 Task: For heading Use Comfortaa with green colour.  font size for heading24,  'Change the font style of data to'Comfortaa and font size to 16,  Change the alignment of both headline & data to Align center.  In the sheet  Budget Analysis Toolbook
Action: Mouse moved to (43, 124)
Screenshot: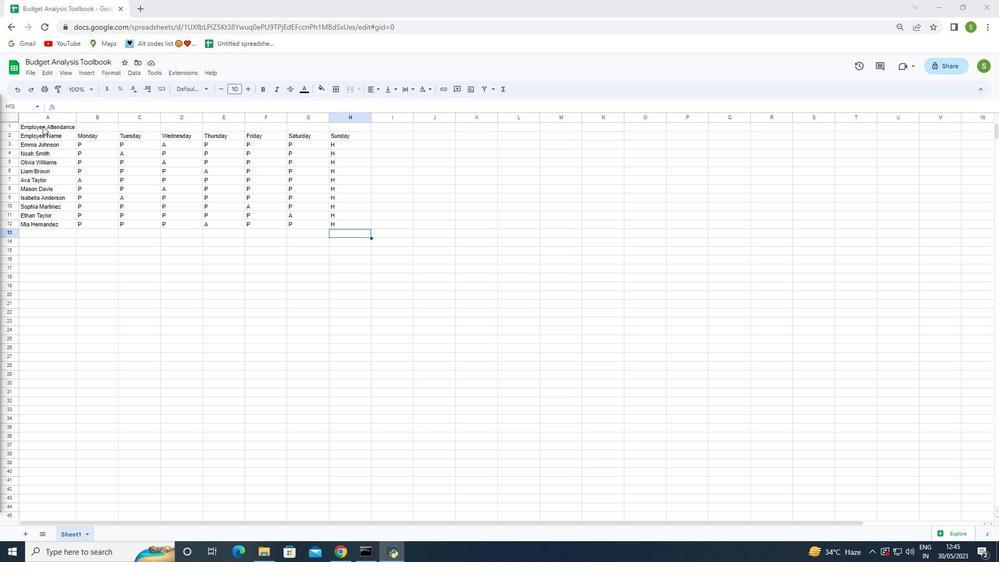 
Action: Mouse pressed left at (43, 124)
Screenshot: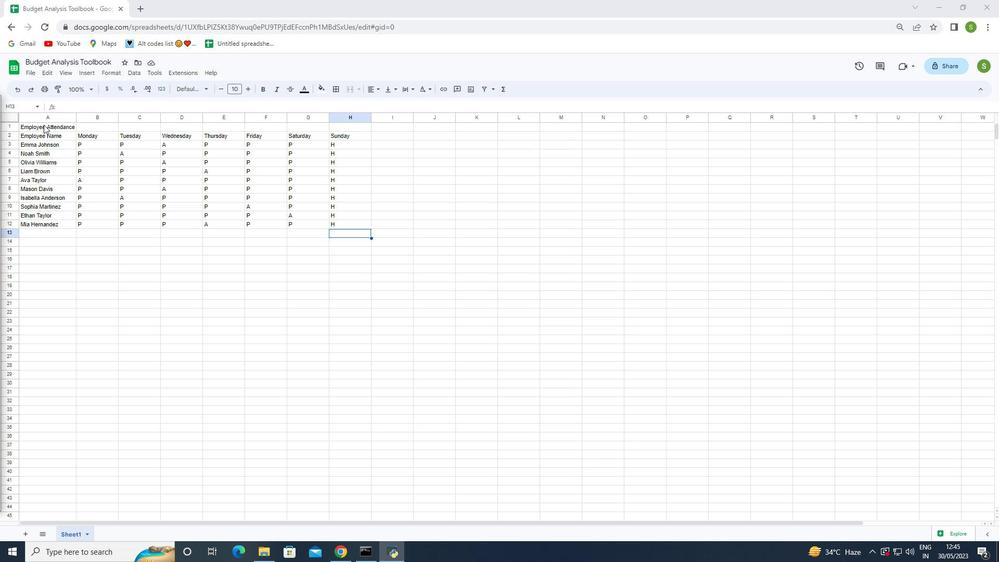 
Action: Mouse moved to (190, 88)
Screenshot: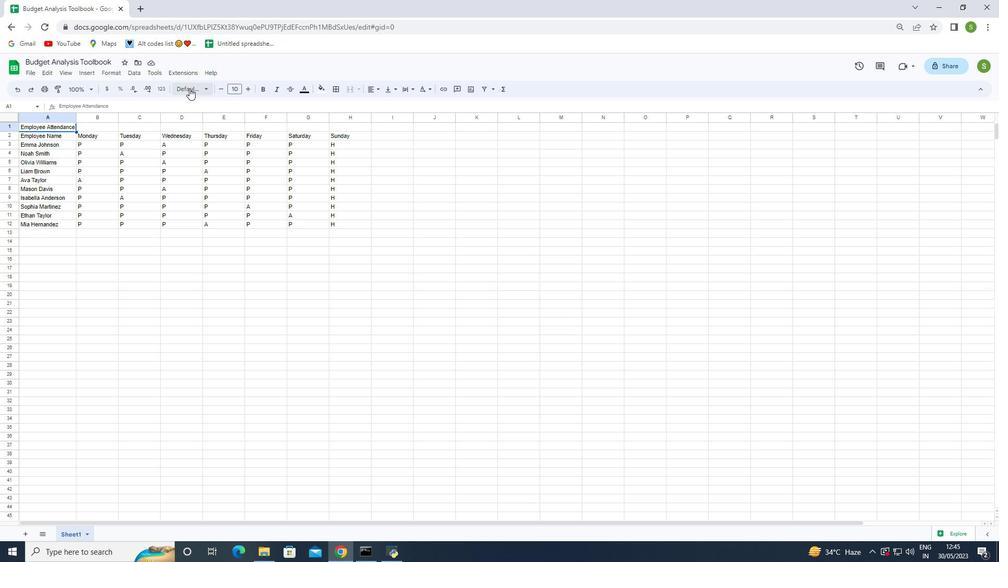 
Action: Mouse pressed left at (190, 88)
Screenshot: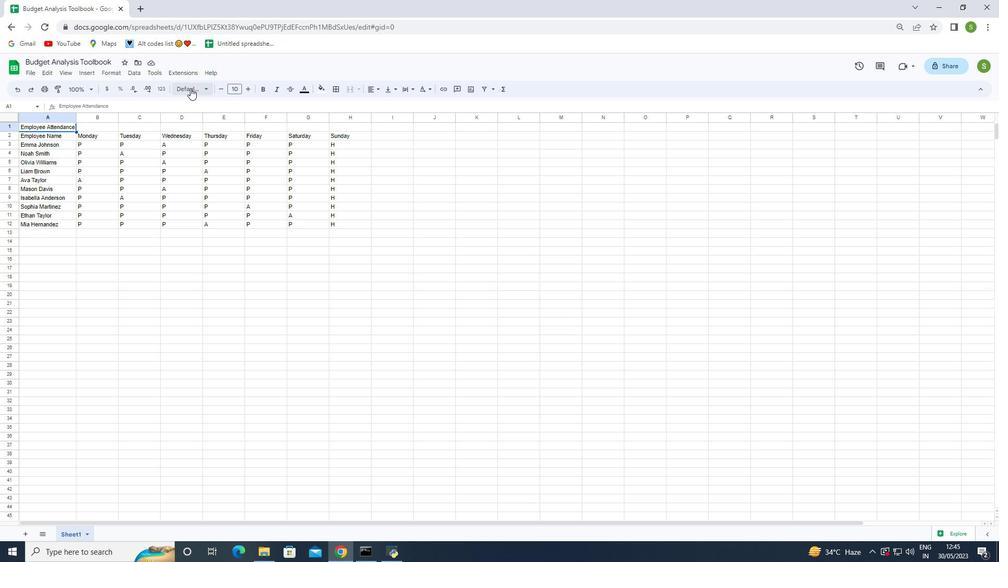 
Action: Mouse moved to (211, 286)
Screenshot: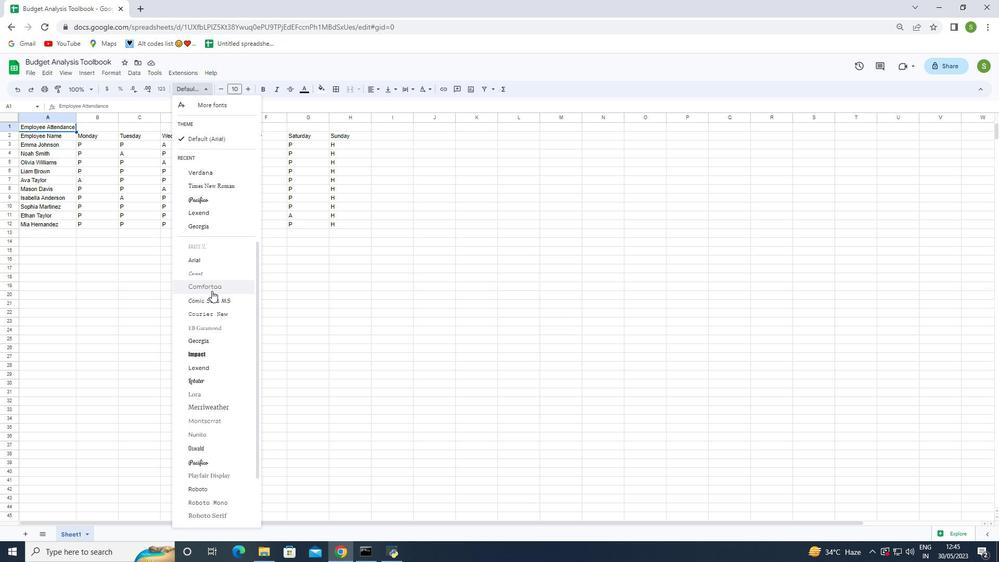 
Action: Mouse pressed left at (211, 286)
Screenshot: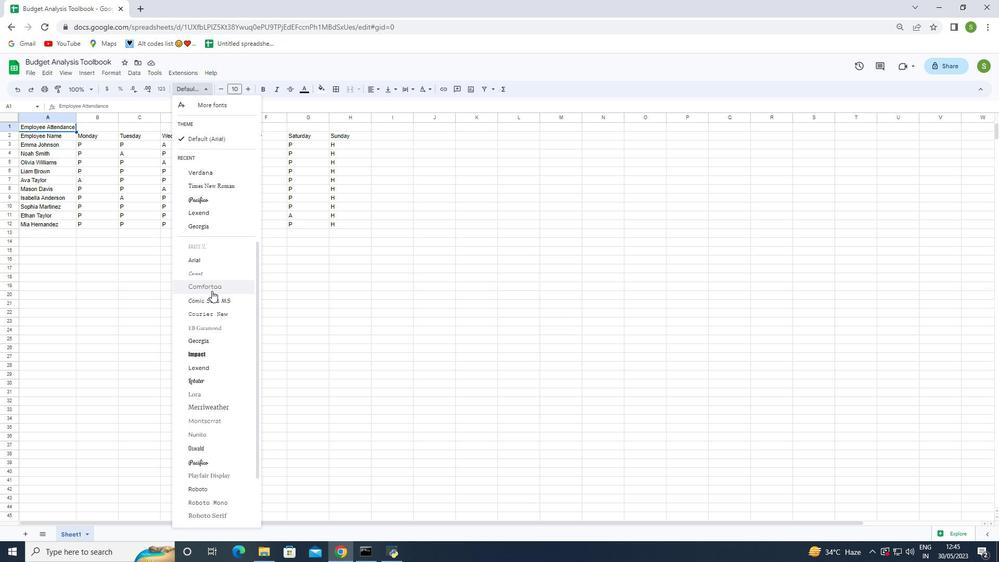
Action: Mouse moved to (324, 89)
Screenshot: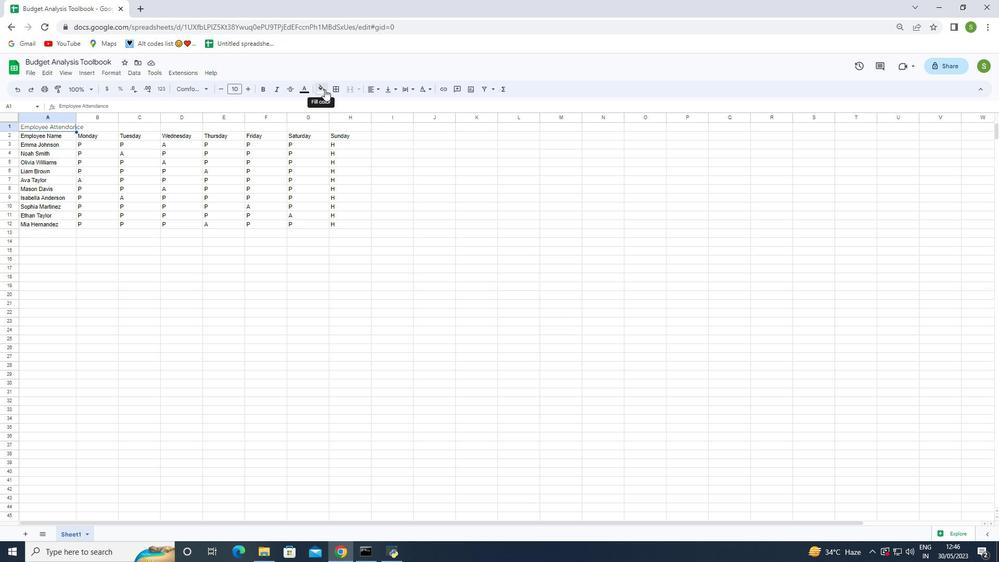 
Action: Mouse pressed left at (324, 89)
Screenshot: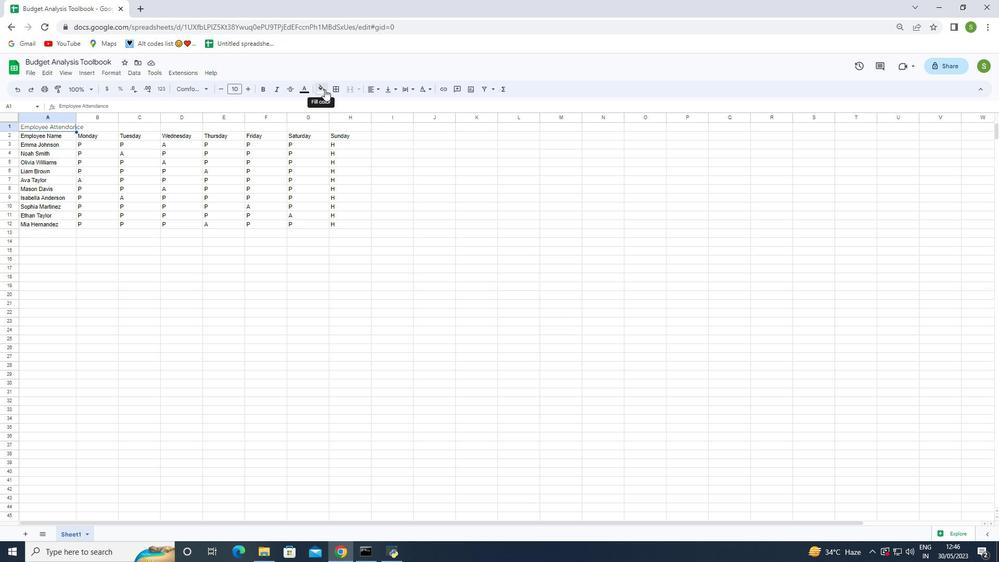 
Action: Mouse moved to (43, 127)
Screenshot: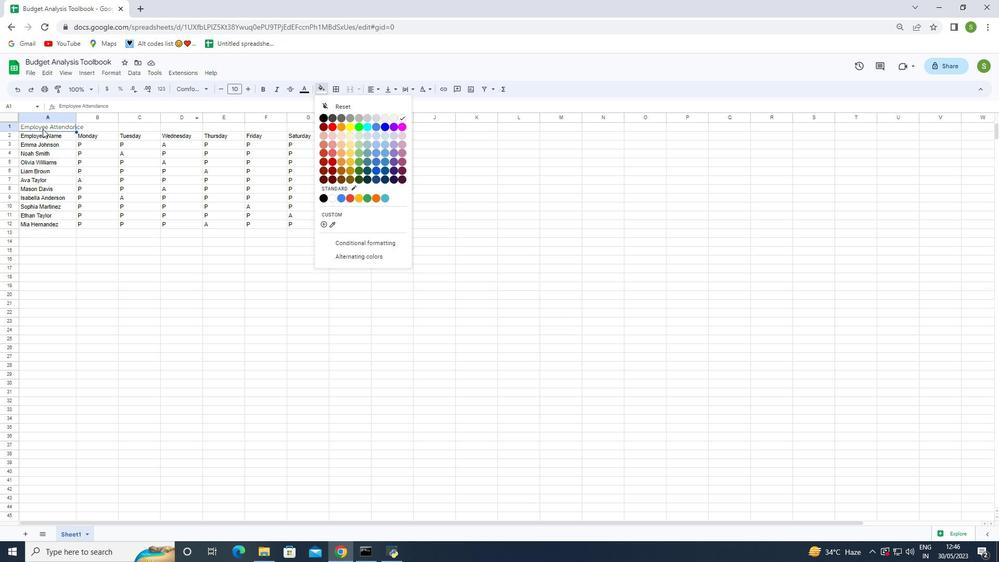 
Action: Mouse pressed left at (43, 127)
Screenshot: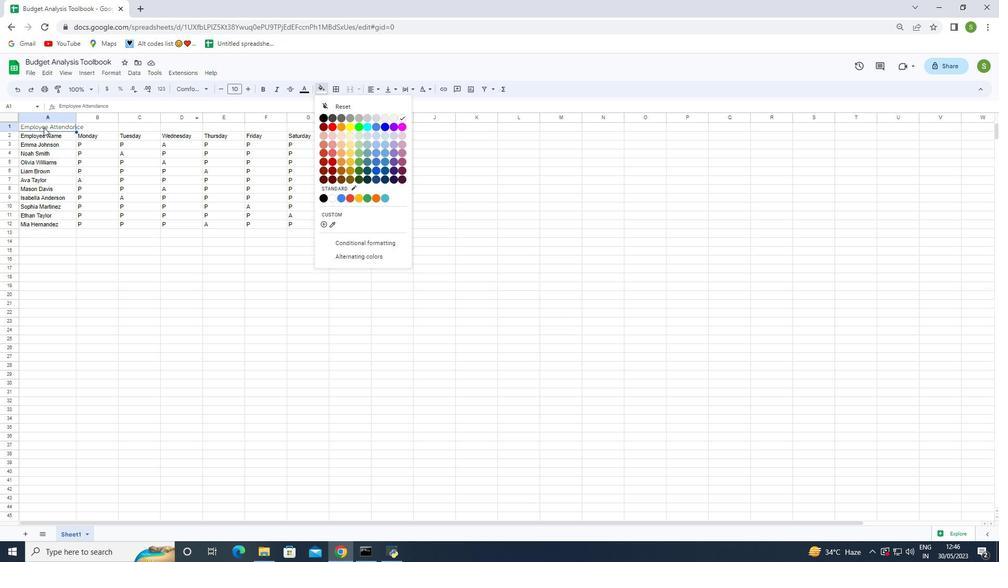 
Action: Mouse moved to (308, 90)
Screenshot: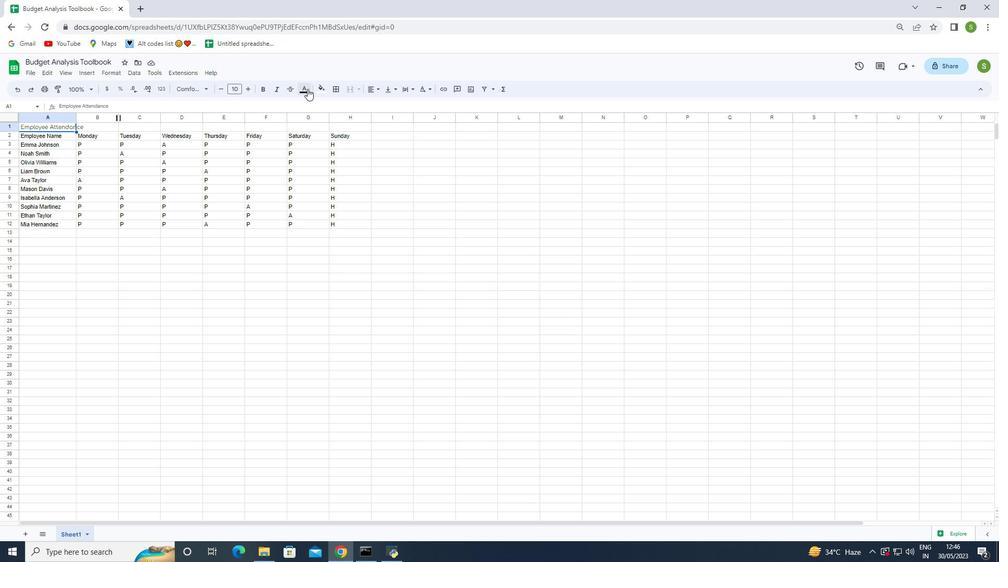 
Action: Mouse pressed left at (308, 90)
Screenshot: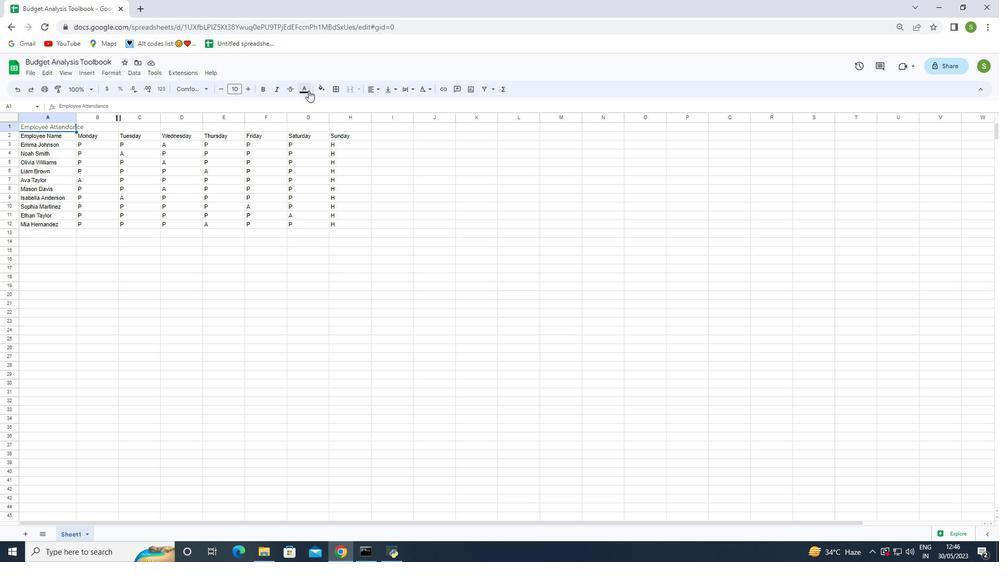 
Action: Mouse moved to (340, 125)
Screenshot: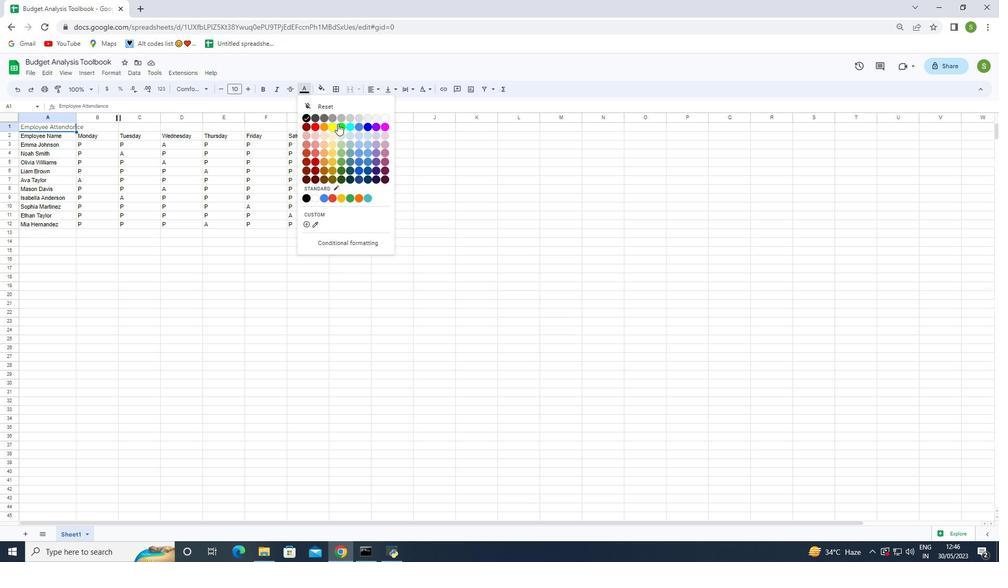 
Action: Mouse pressed left at (340, 125)
Screenshot: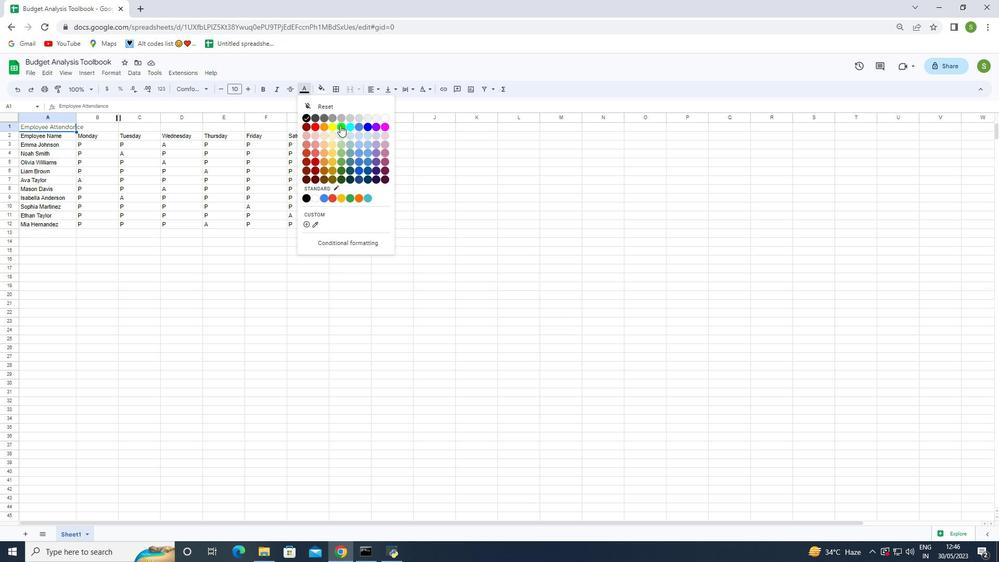 
Action: Mouse moved to (246, 92)
Screenshot: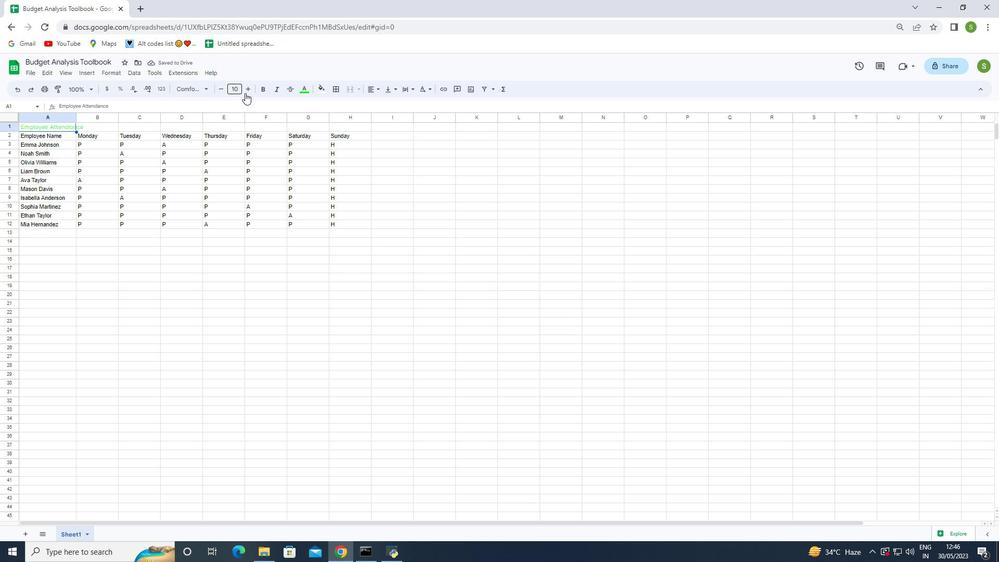 
Action: Mouse pressed left at (246, 92)
Screenshot: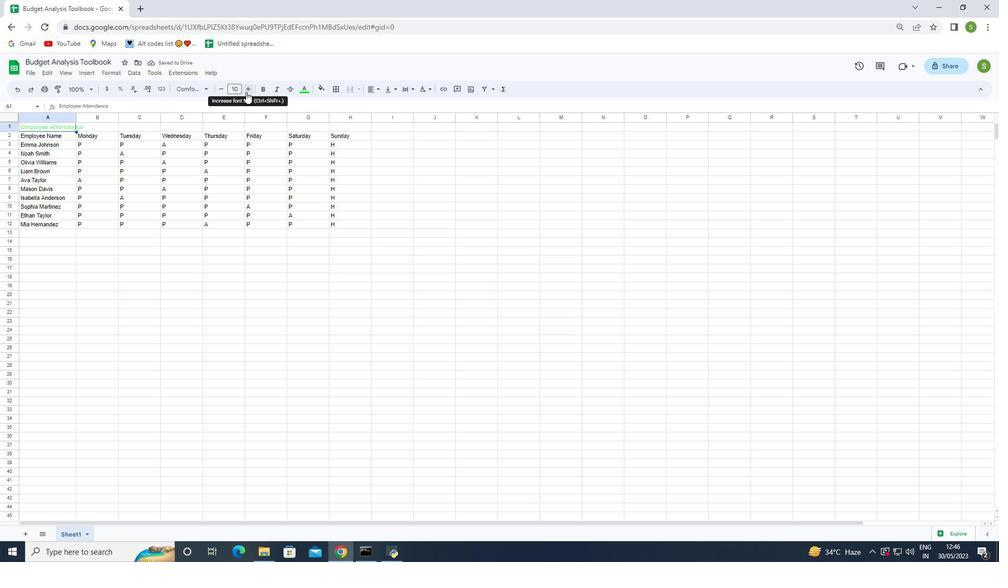 
Action: Mouse pressed left at (246, 92)
Screenshot: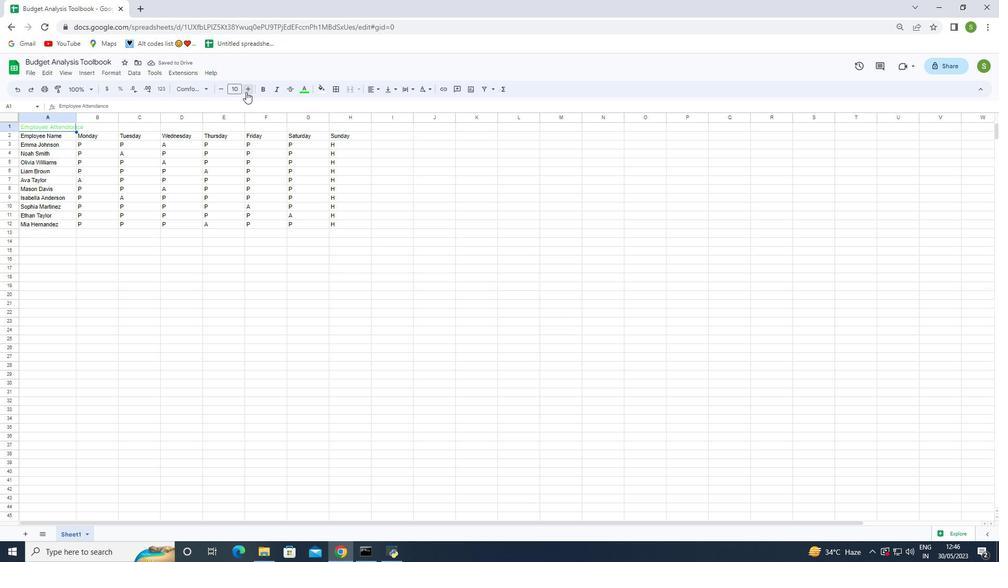 
Action: Mouse pressed left at (246, 92)
Screenshot: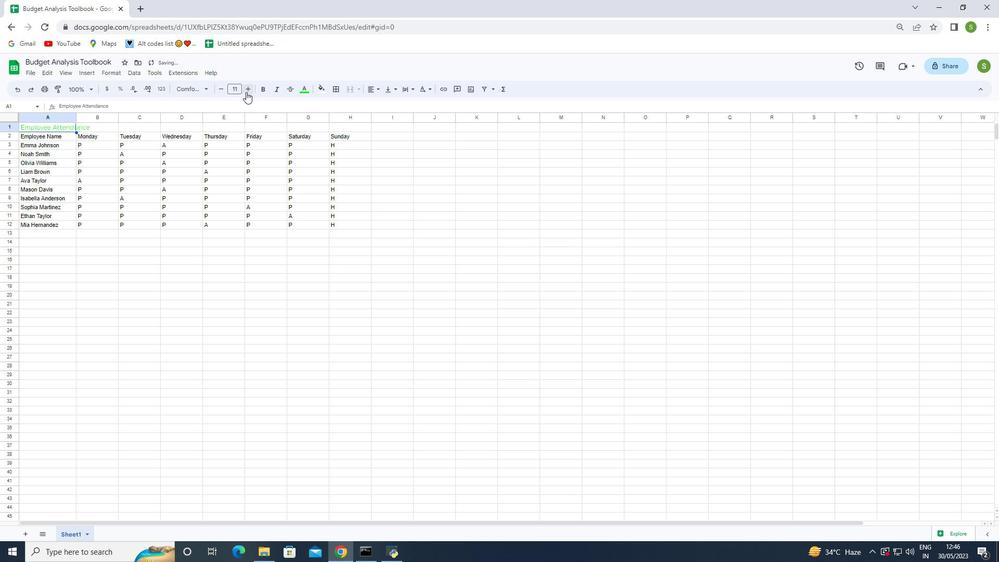 
Action: Mouse pressed left at (246, 92)
Screenshot: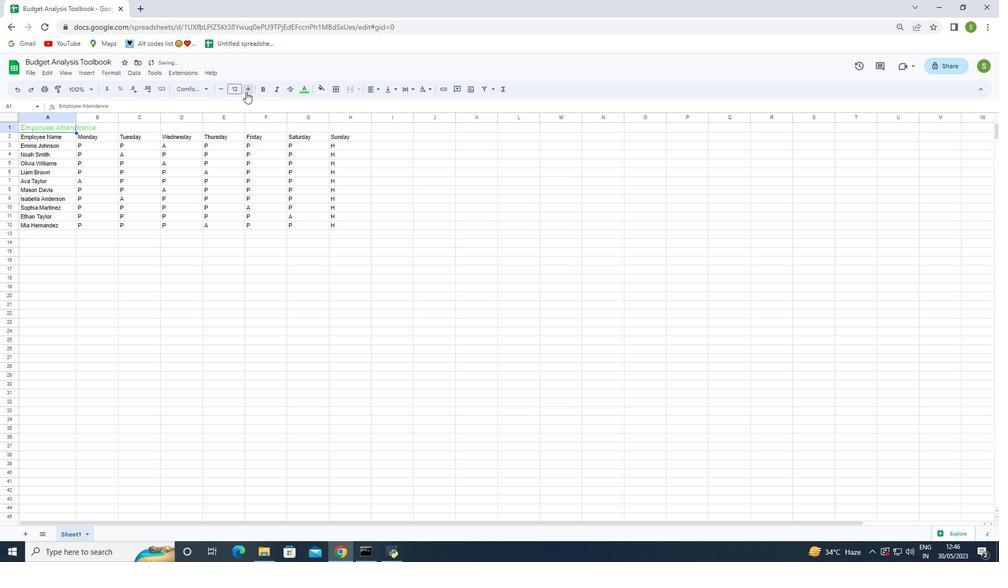 
Action: Mouse pressed left at (246, 92)
Screenshot: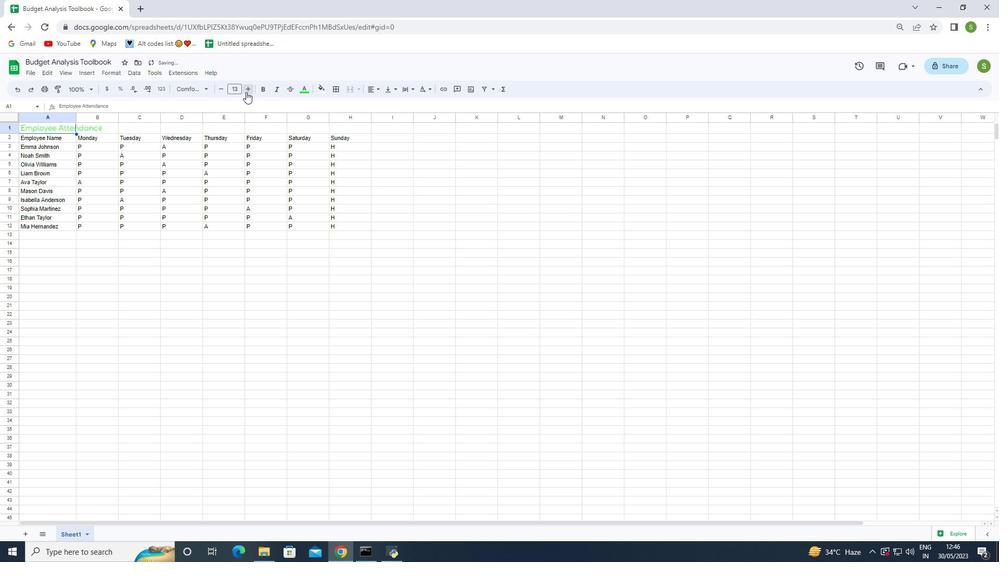 
Action: Mouse pressed left at (246, 92)
Screenshot: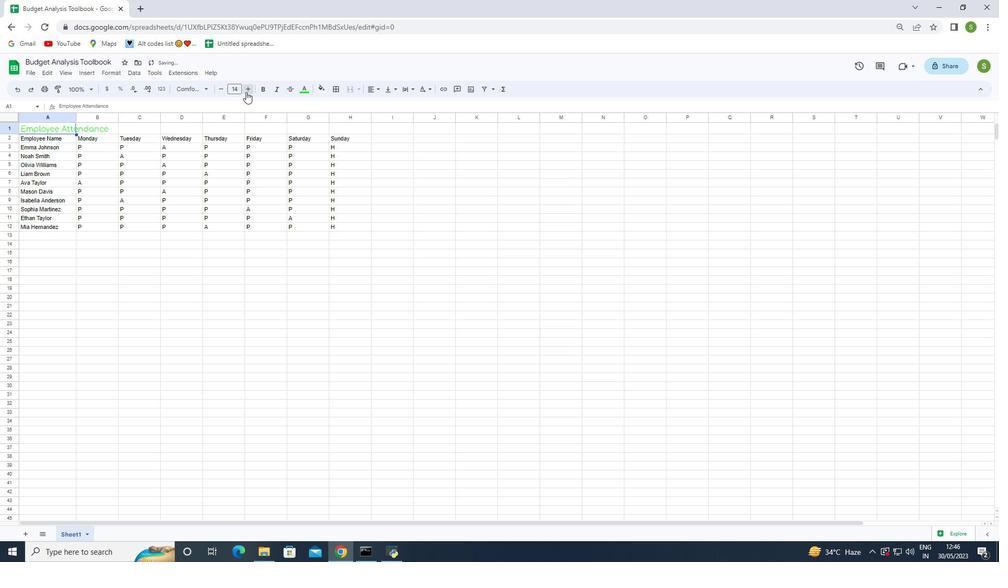 
Action: Mouse pressed left at (246, 92)
Screenshot: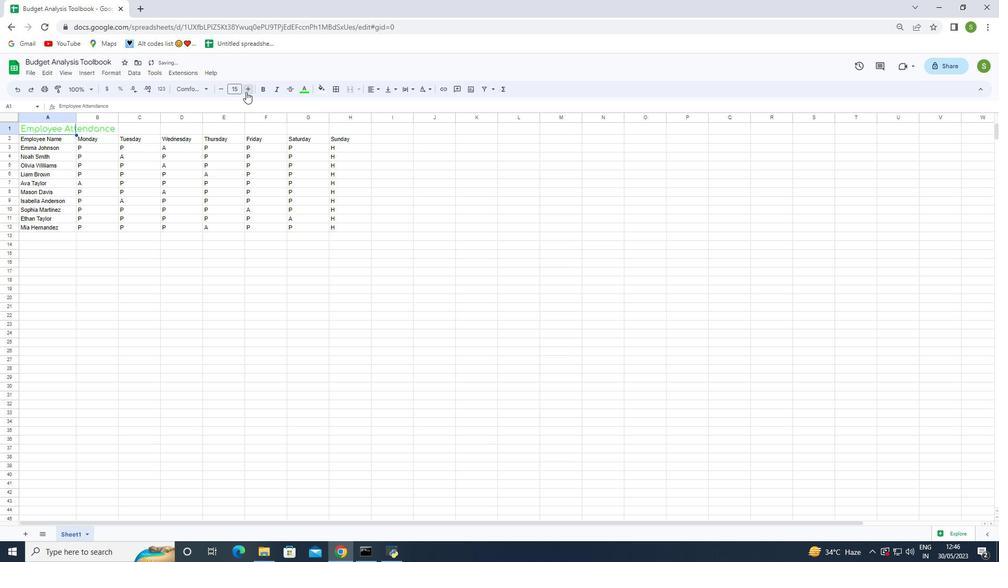 
Action: Mouse pressed left at (246, 92)
Screenshot: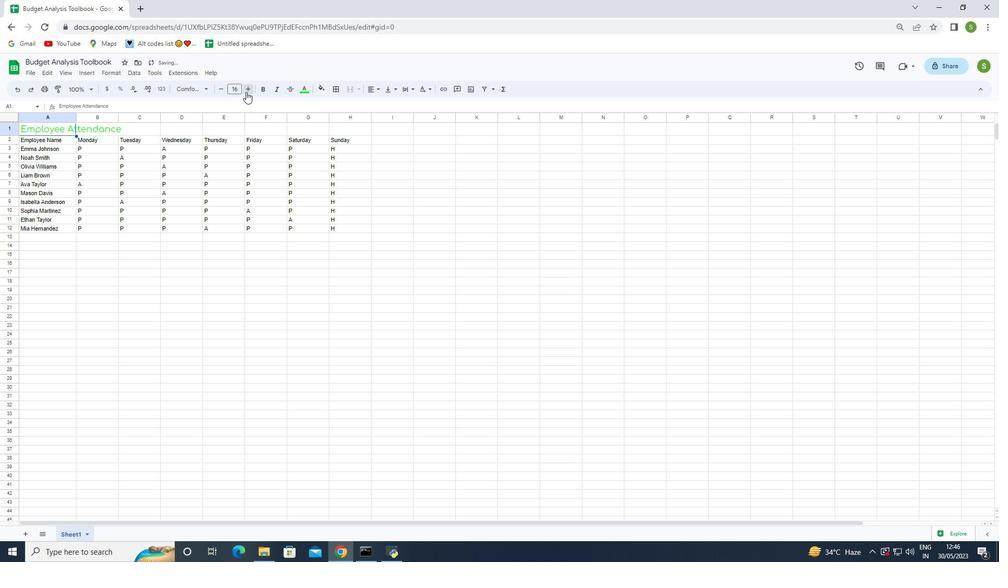 
Action: Mouse pressed left at (246, 92)
Screenshot: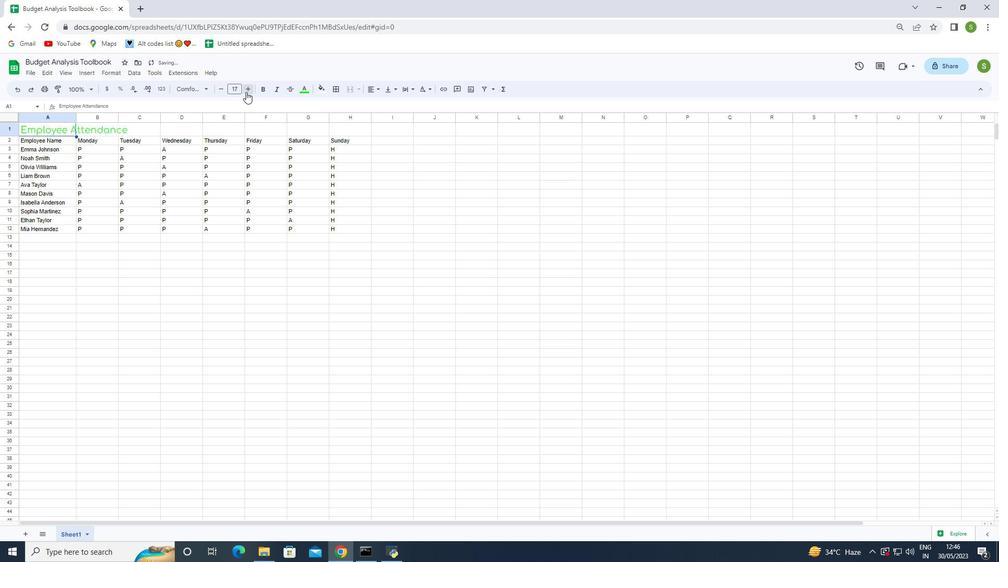 
Action: Mouse pressed left at (246, 92)
Screenshot: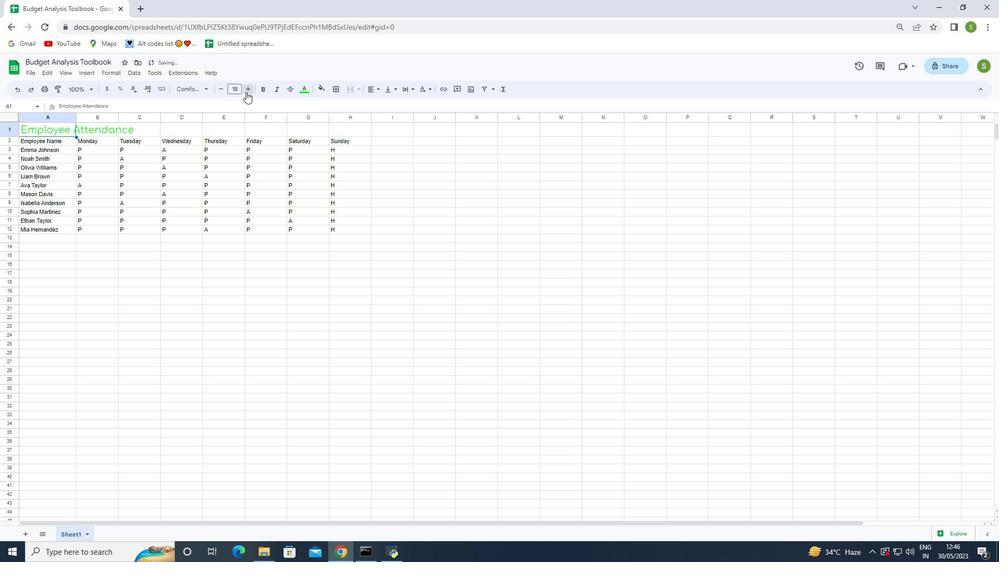 
Action: Mouse pressed left at (246, 92)
Screenshot: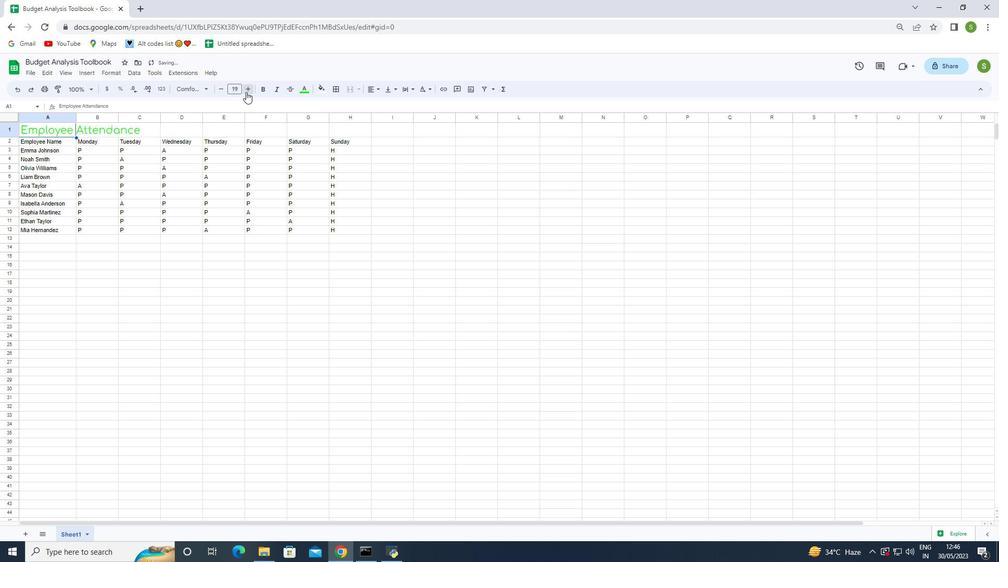 
Action: Mouse pressed left at (246, 92)
Screenshot: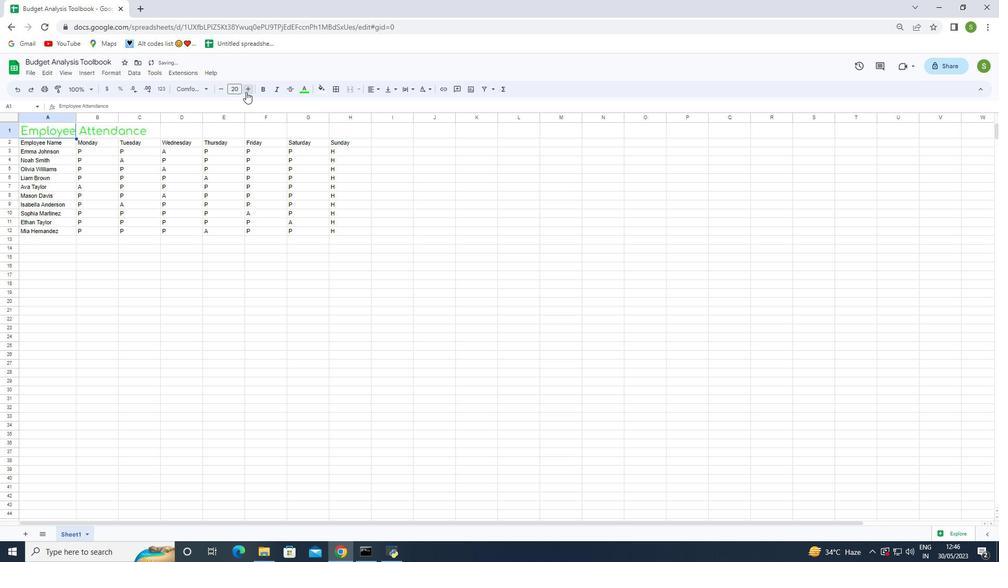 
Action: Mouse pressed left at (246, 92)
Screenshot: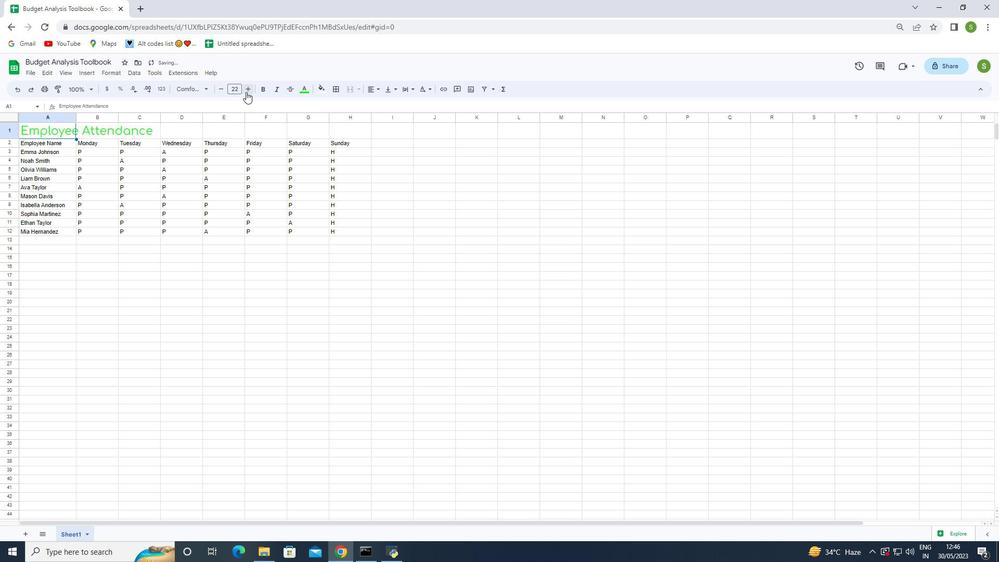 
Action: Mouse pressed left at (246, 92)
Screenshot: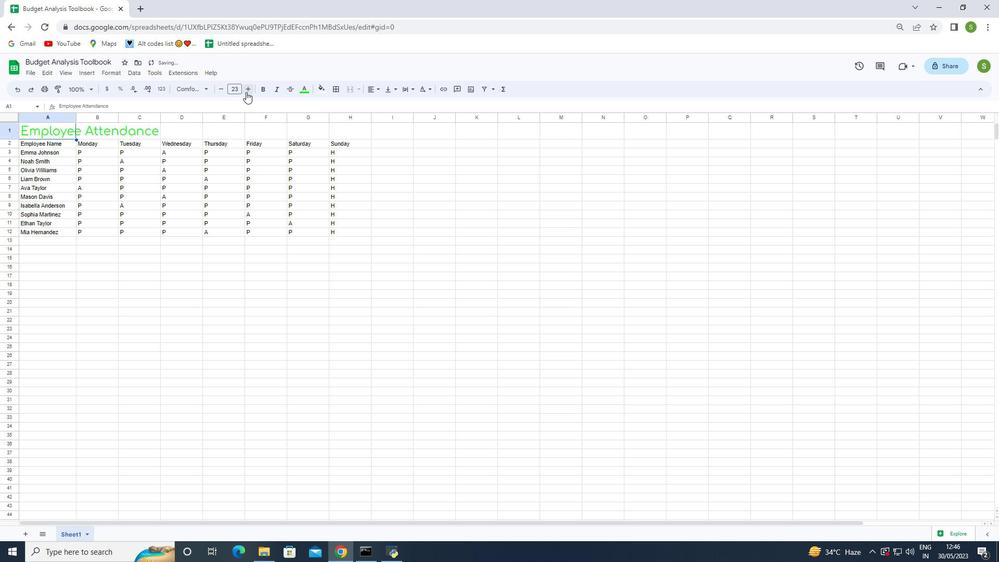 
Action: Mouse moved to (76, 117)
Screenshot: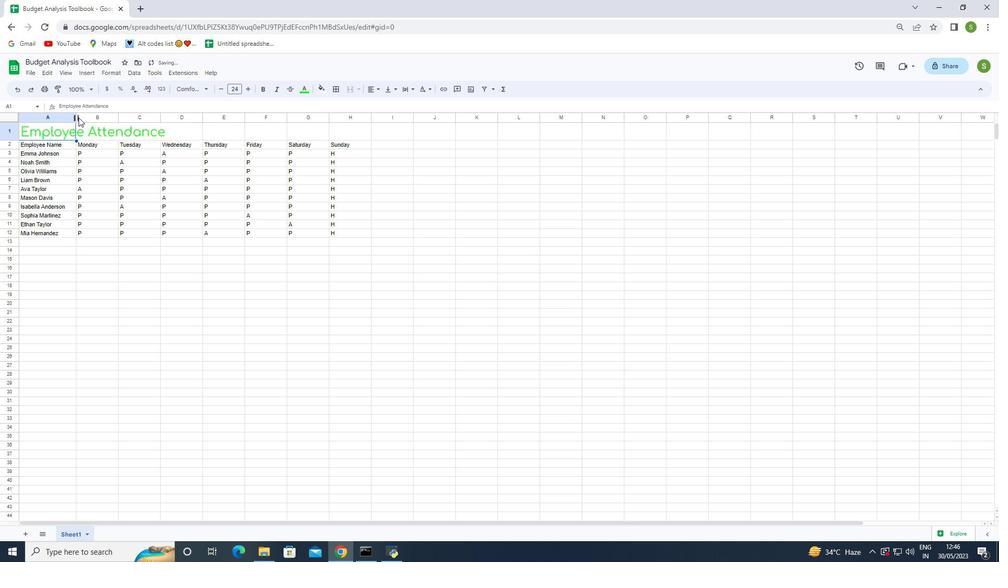 
Action: Mouse pressed left at (76, 117)
Screenshot: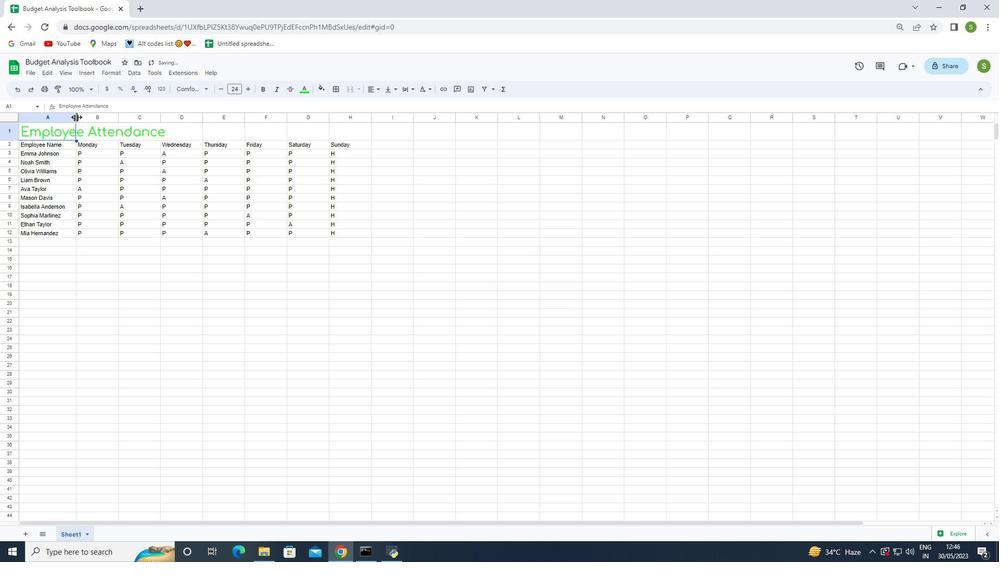 
Action: Mouse moved to (90, 117)
Screenshot: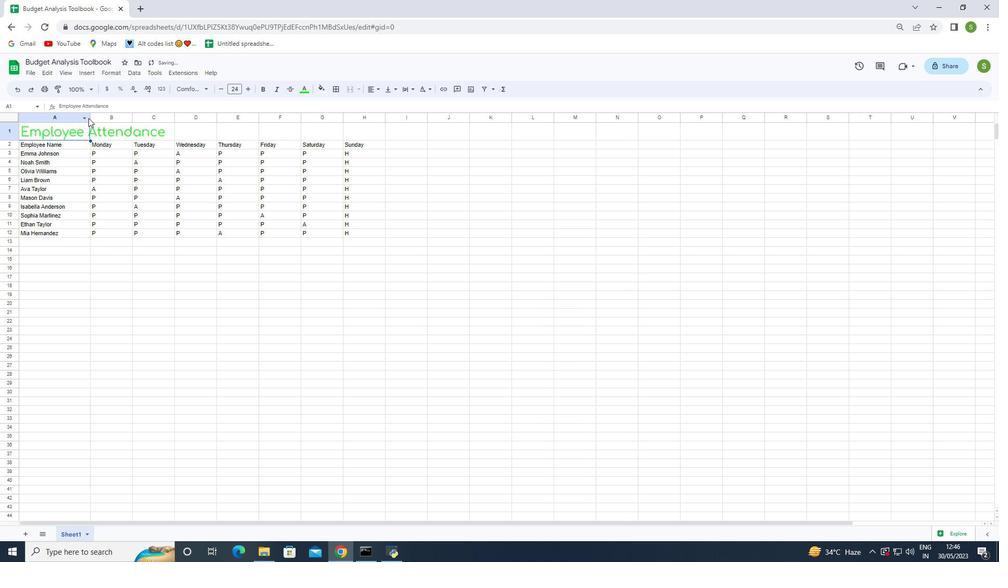 
Action: Mouse pressed left at (90, 117)
Screenshot: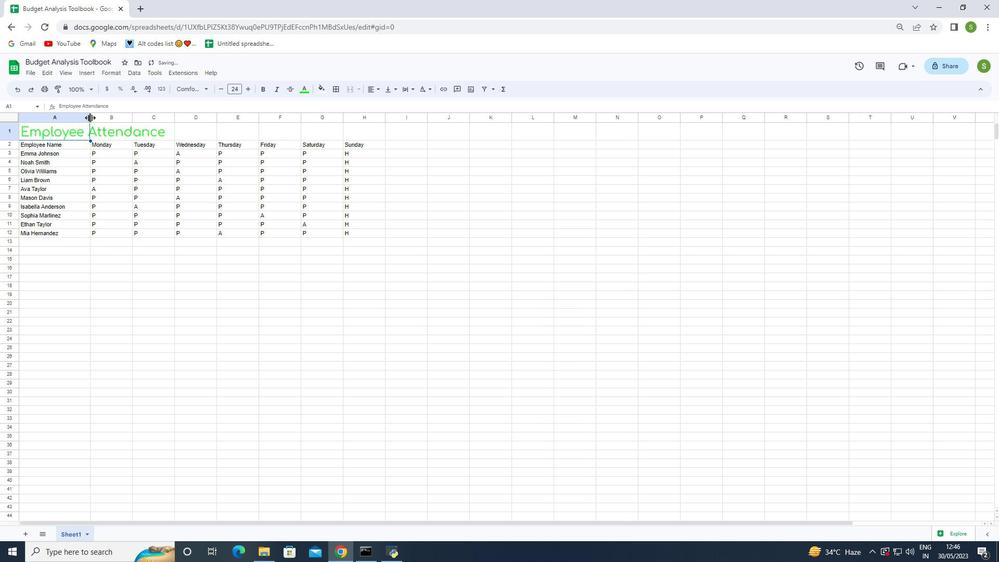 
Action: Mouse pressed left at (90, 117)
Screenshot: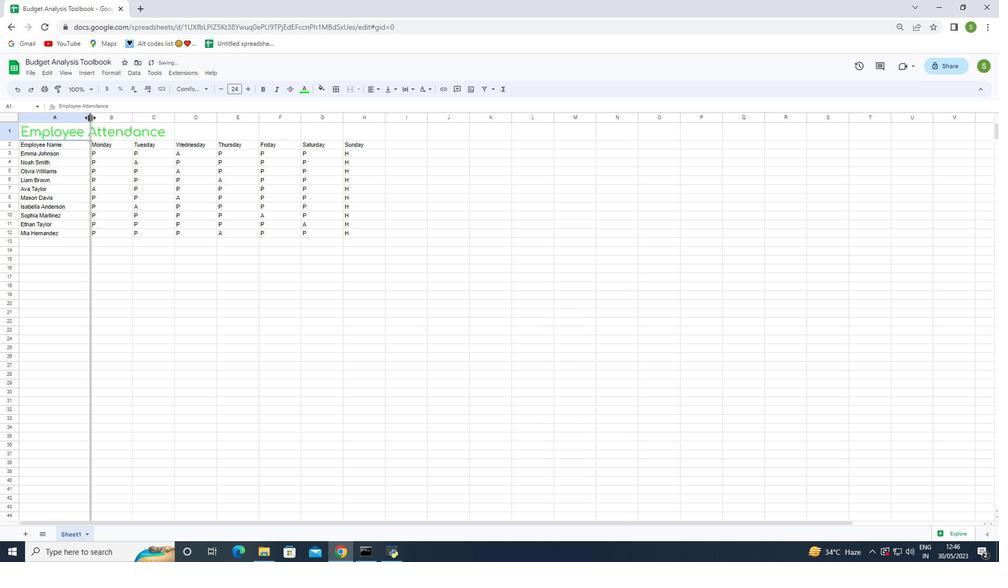 
Action: Mouse moved to (24, 147)
Screenshot: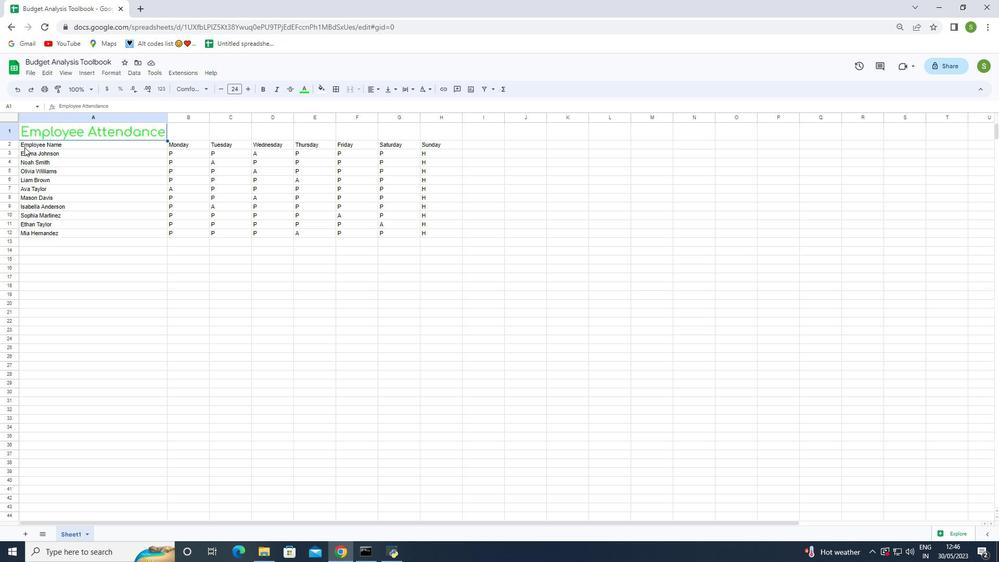 
Action: Mouse pressed left at (24, 147)
Screenshot: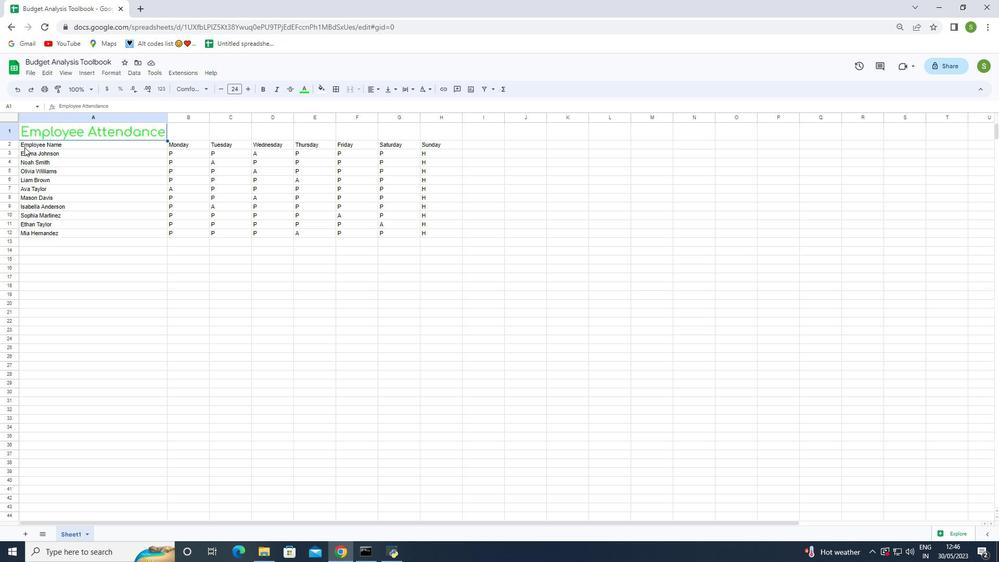 
Action: Mouse moved to (207, 87)
Screenshot: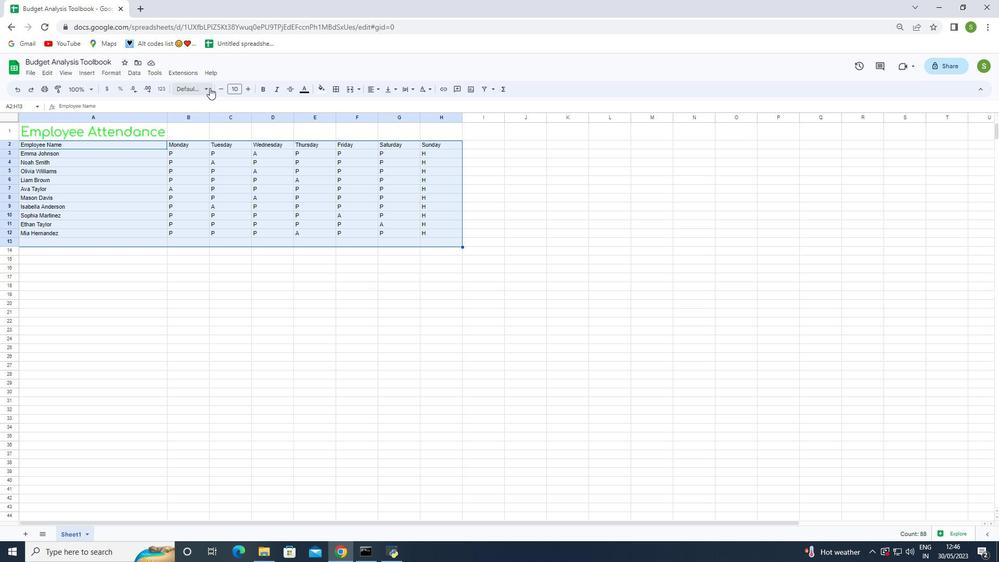 
Action: Mouse pressed left at (207, 87)
Screenshot: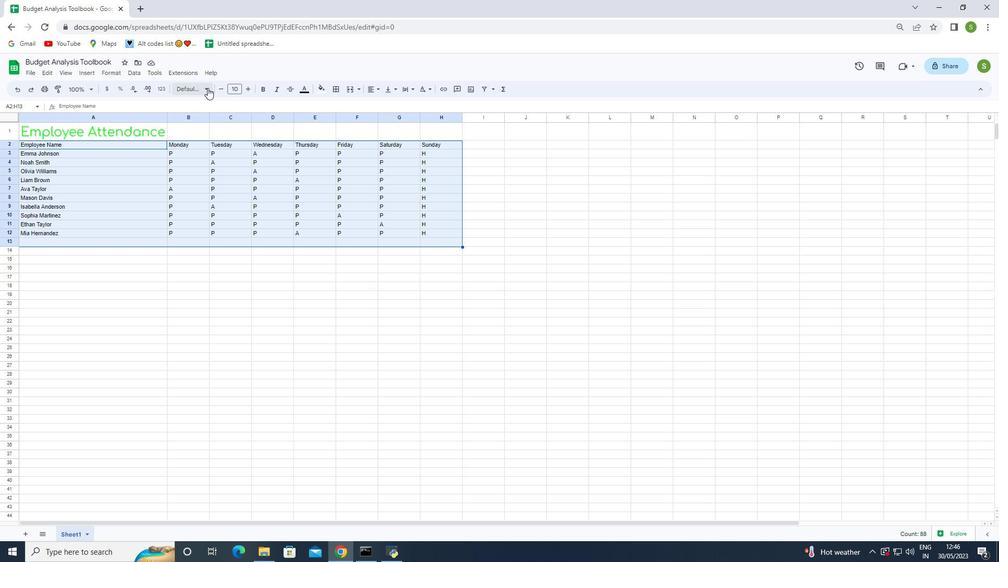 
Action: Mouse moved to (215, 173)
Screenshot: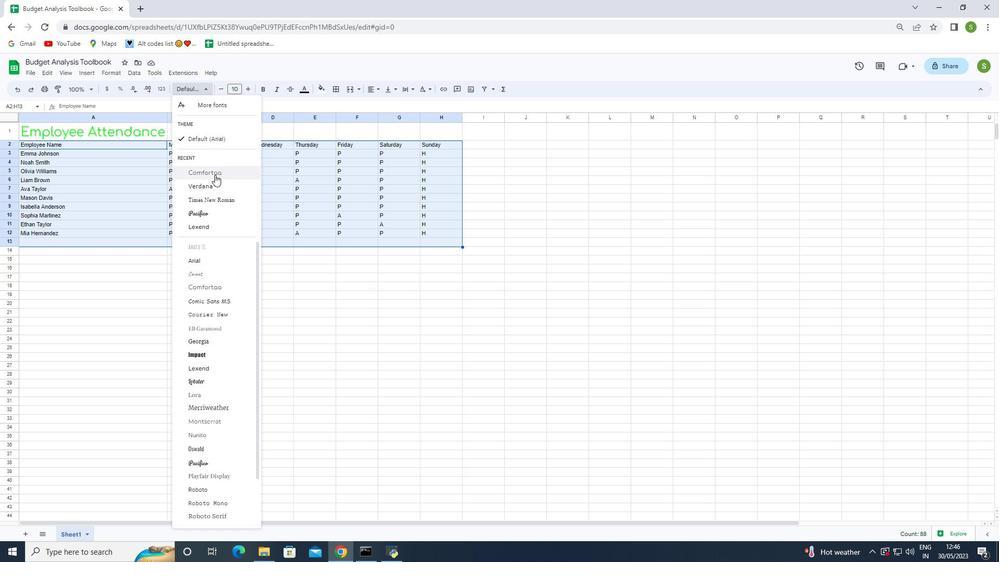 
Action: Mouse pressed left at (215, 173)
Screenshot: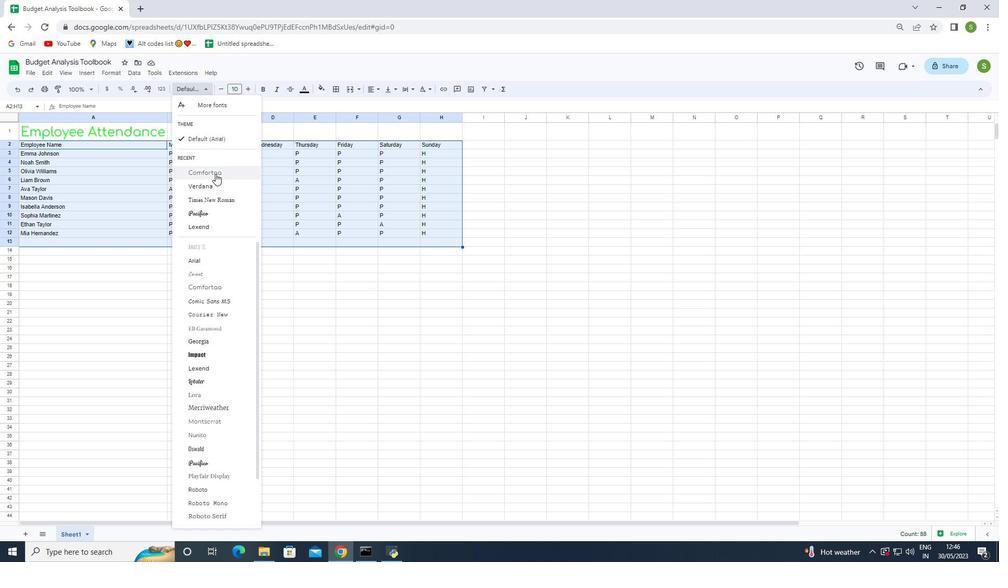 
Action: Mouse moved to (247, 88)
Screenshot: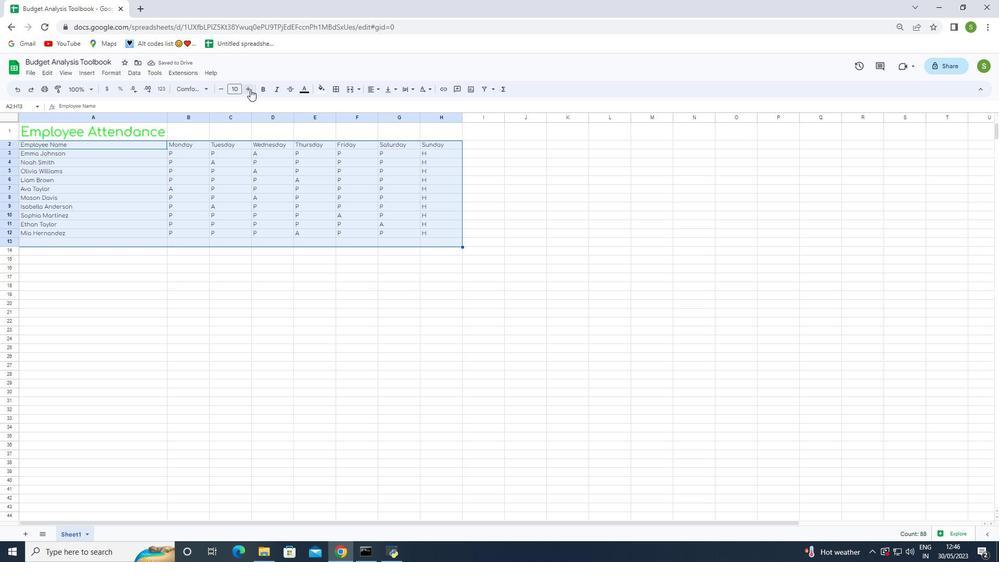
Action: Mouse pressed left at (247, 88)
Screenshot: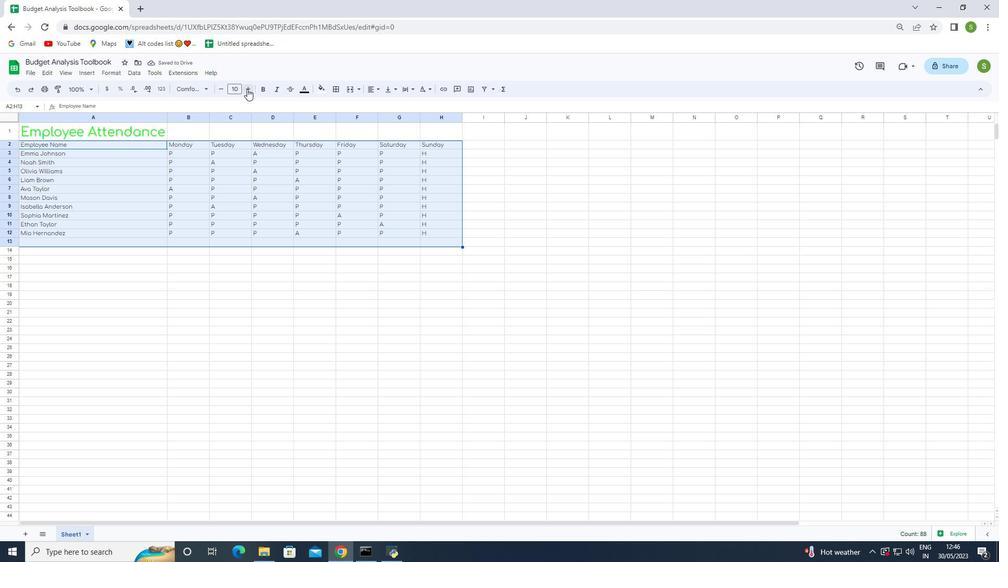
Action: Mouse pressed left at (247, 88)
Screenshot: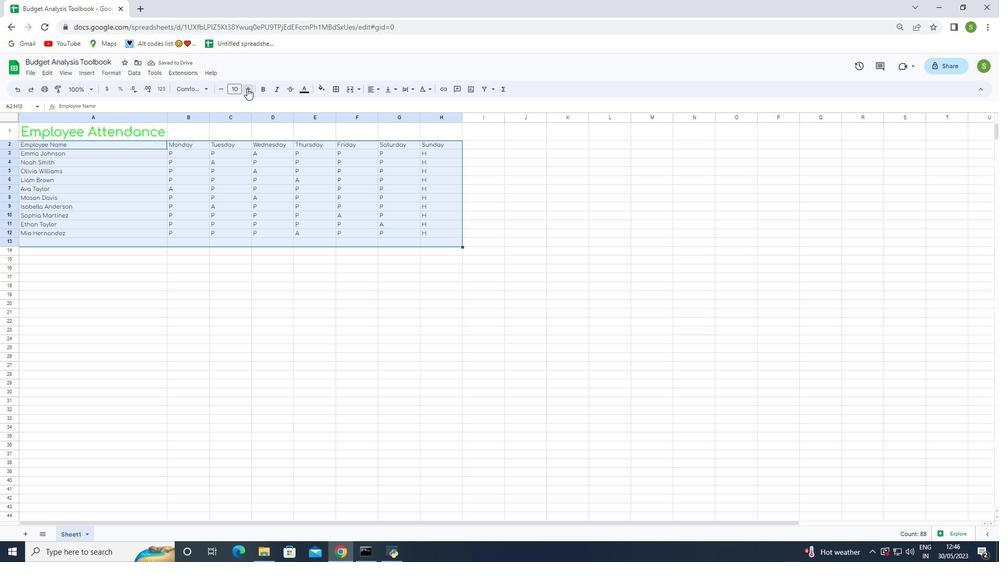 
Action: Mouse pressed left at (247, 88)
Screenshot: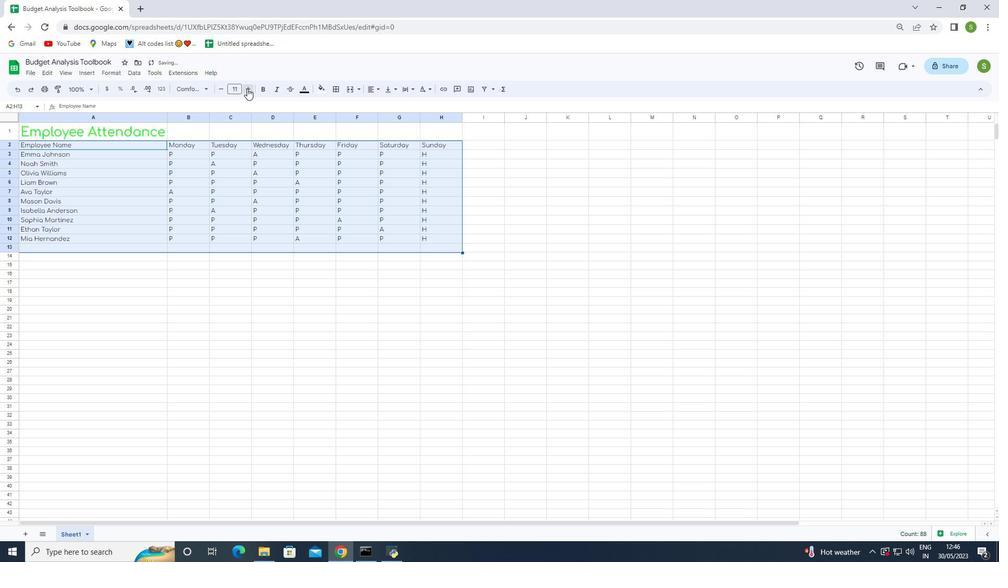
Action: Mouse pressed left at (247, 88)
Screenshot: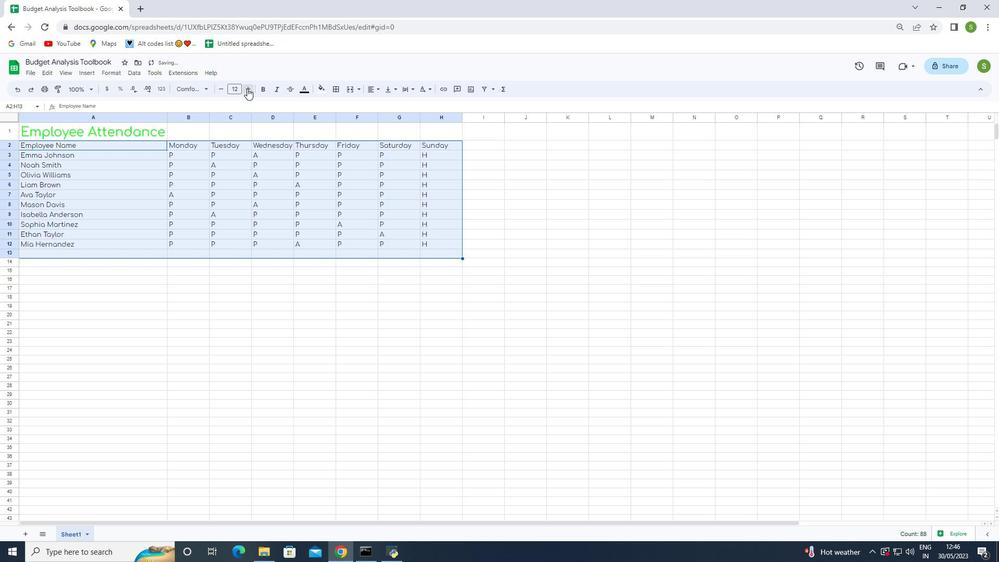 
Action: Mouse pressed left at (247, 88)
Screenshot: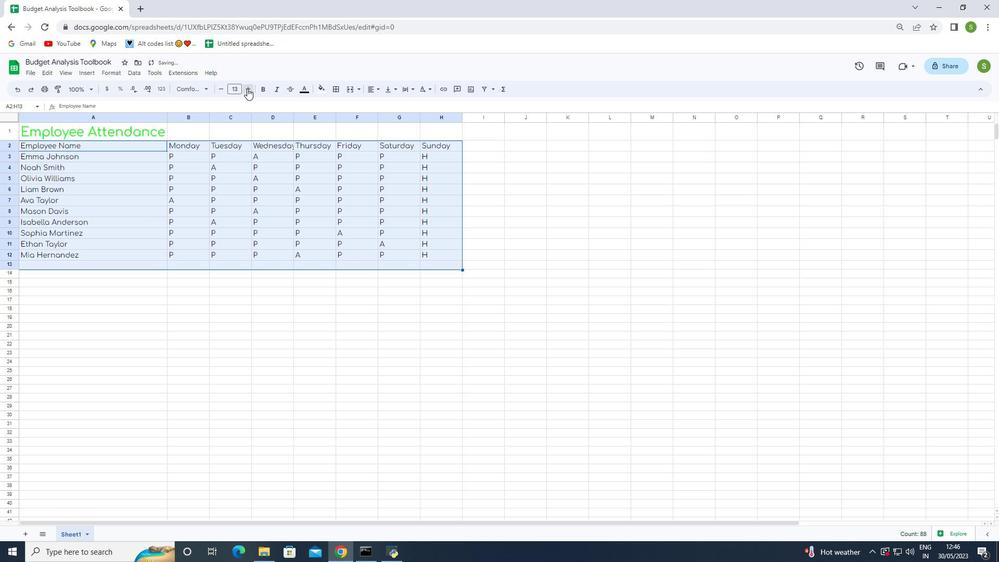 
Action: Mouse pressed left at (247, 88)
Screenshot: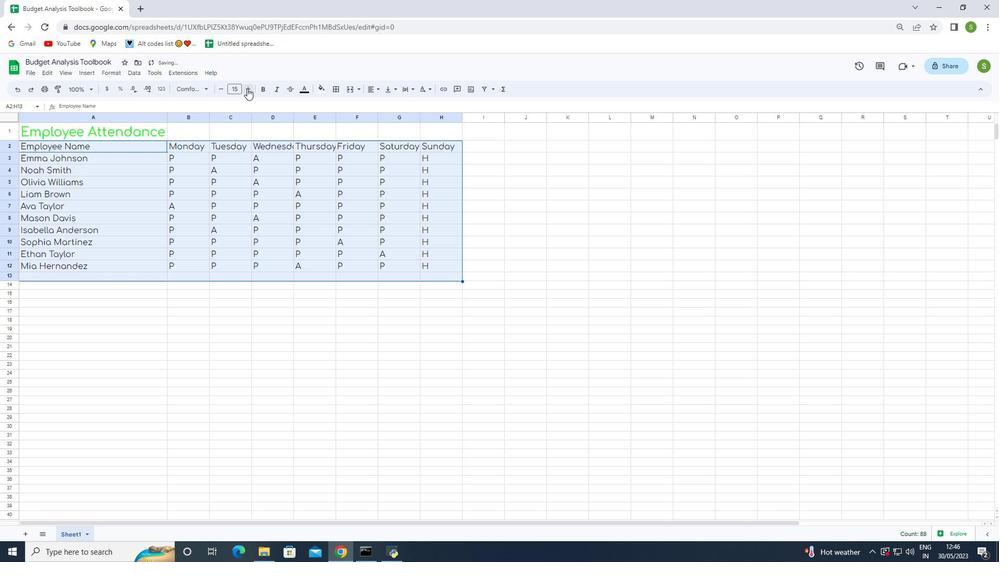 
Action: Mouse moved to (233, 354)
Screenshot: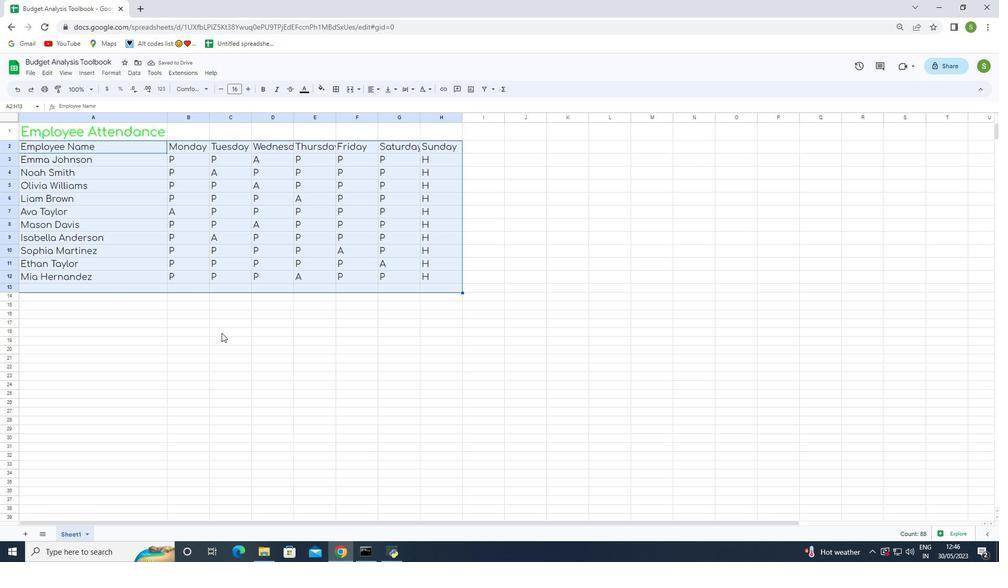 
Action: Mouse pressed left at (233, 354)
Screenshot: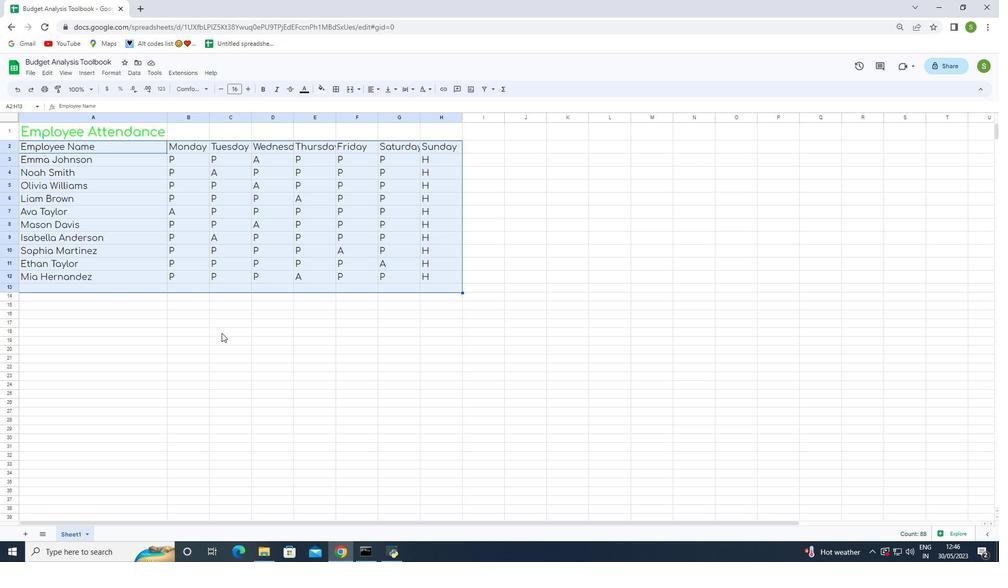 
Action: Mouse moved to (47, 134)
Screenshot: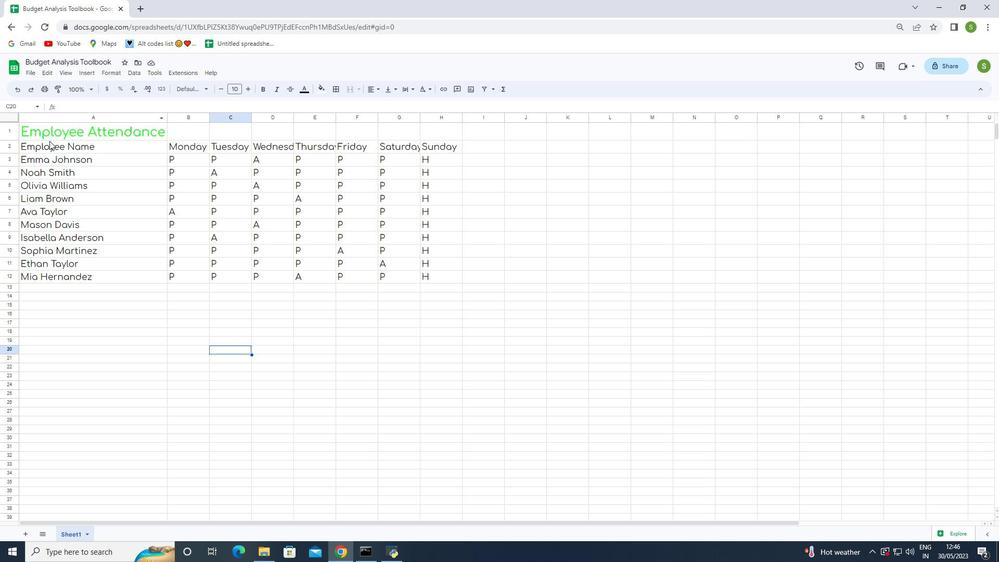 
Action: Mouse pressed left at (47, 134)
Screenshot: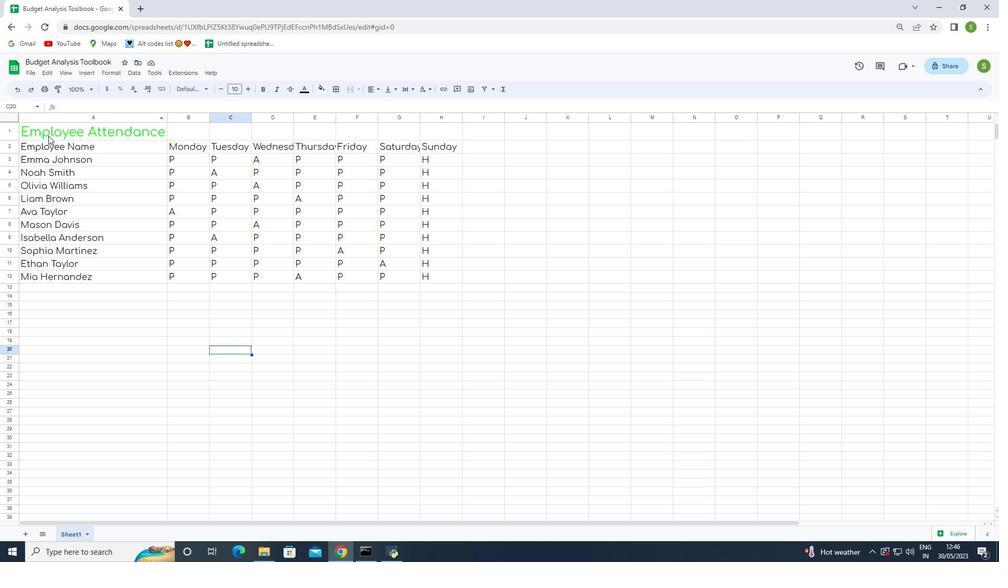 
Action: Mouse moved to (373, 92)
Screenshot: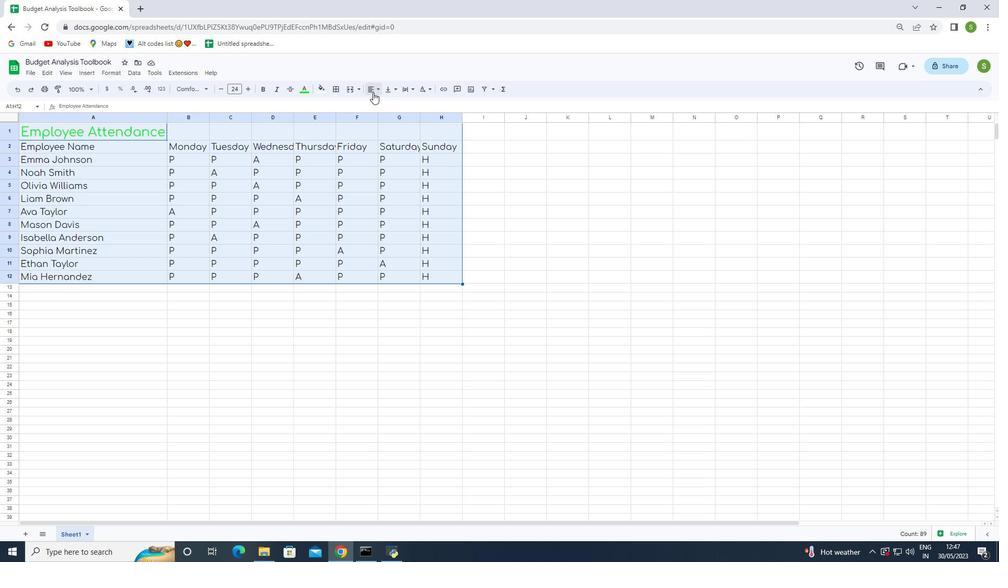 
Action: Mouse pressed left at (373, 92)
Screenshot: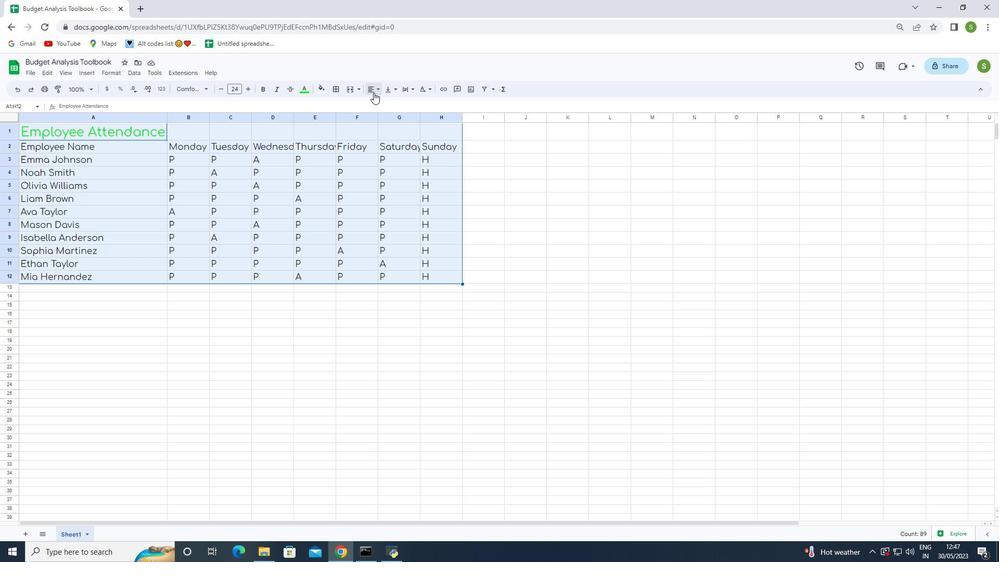 
Action: Mouse moved to (389, 105)
Screenshot: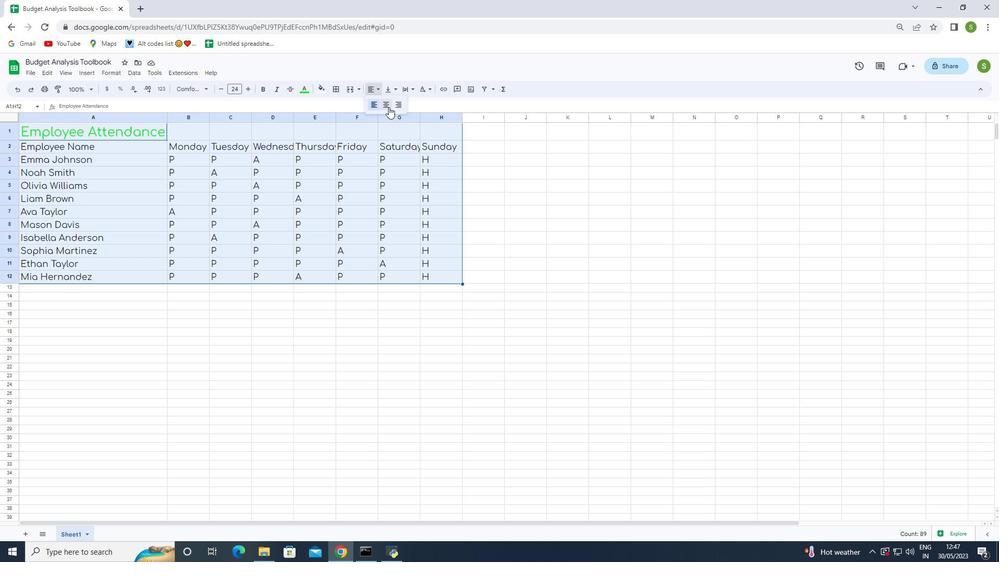 
Action: Mouse pressed left at (389, 105)
Screenshot: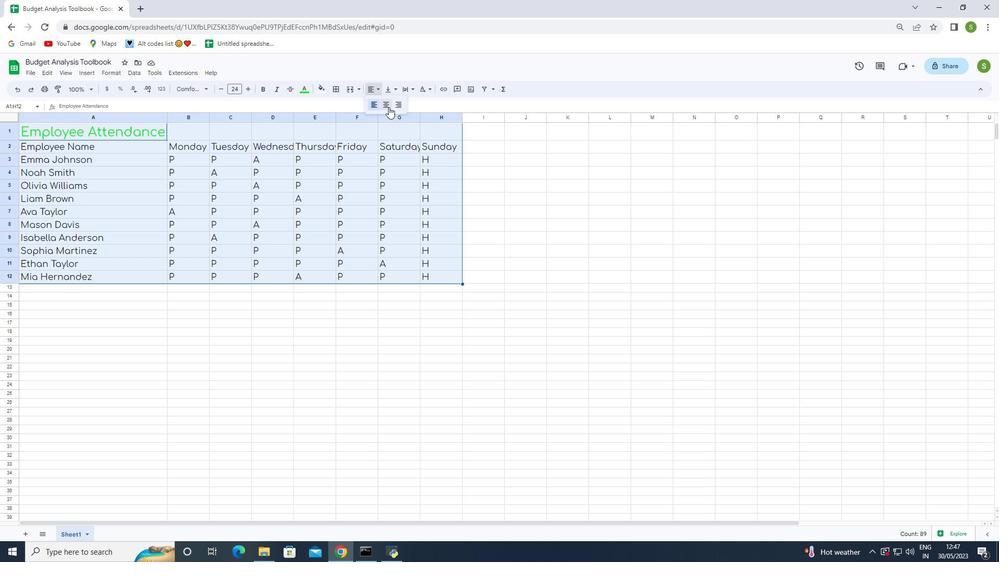 
Action: Mouse moved to (340, 311)
Screenshot: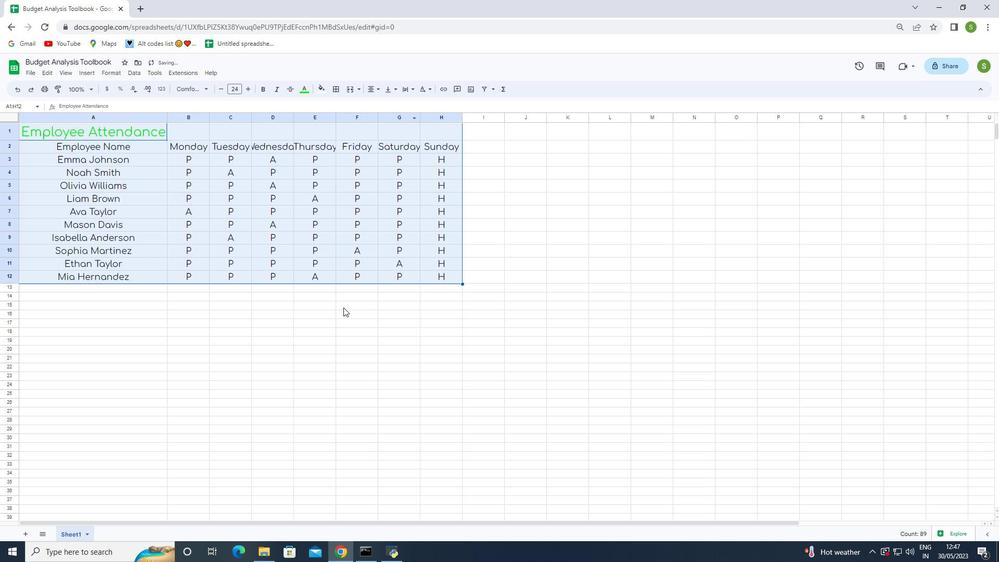 
Action: Mouse pressed left at (340, 311)
Screenshot: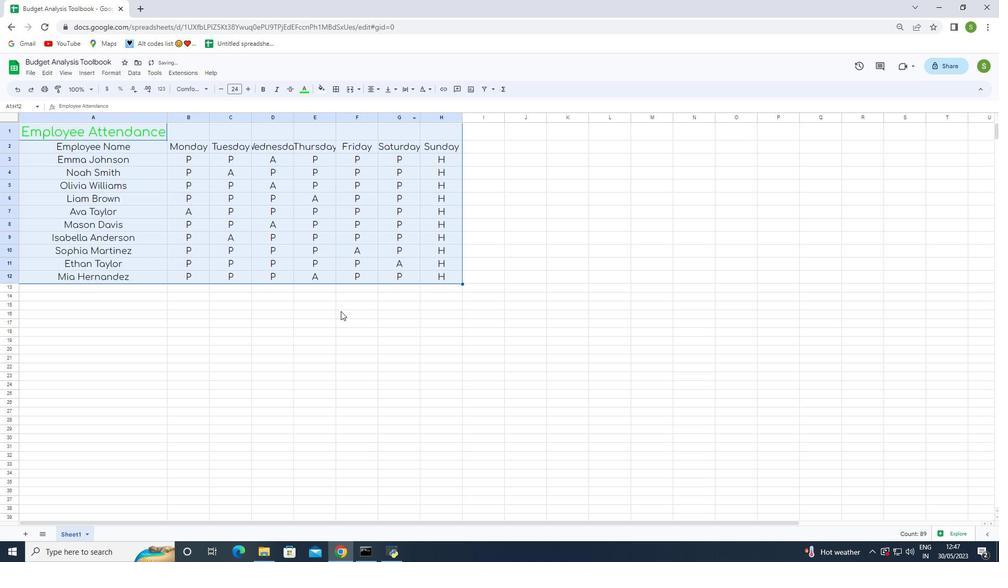 
Action: Mouse moved to (39, 130)
Screenshot: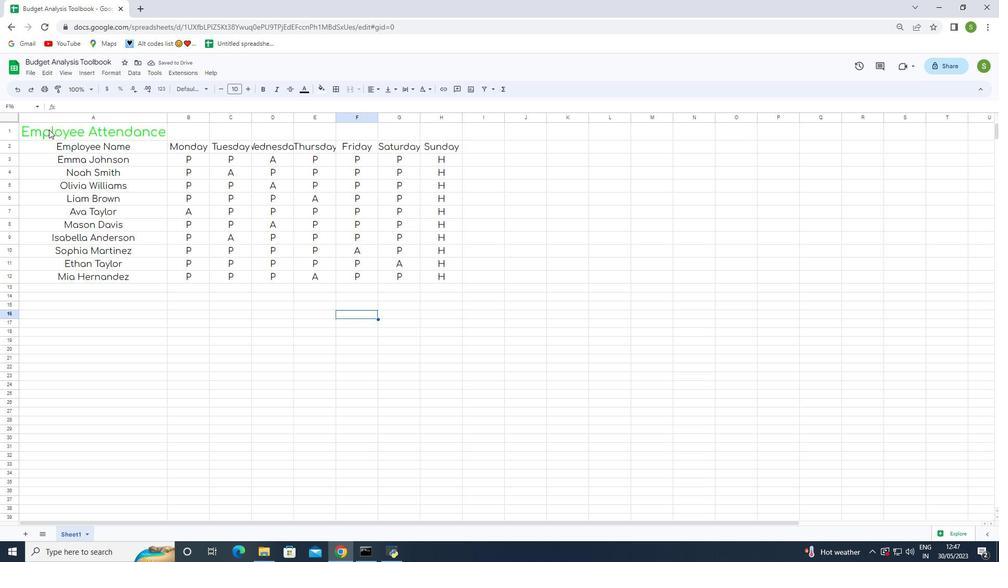 
Action: Mouse pressed left at (39, 130)
Screenshot: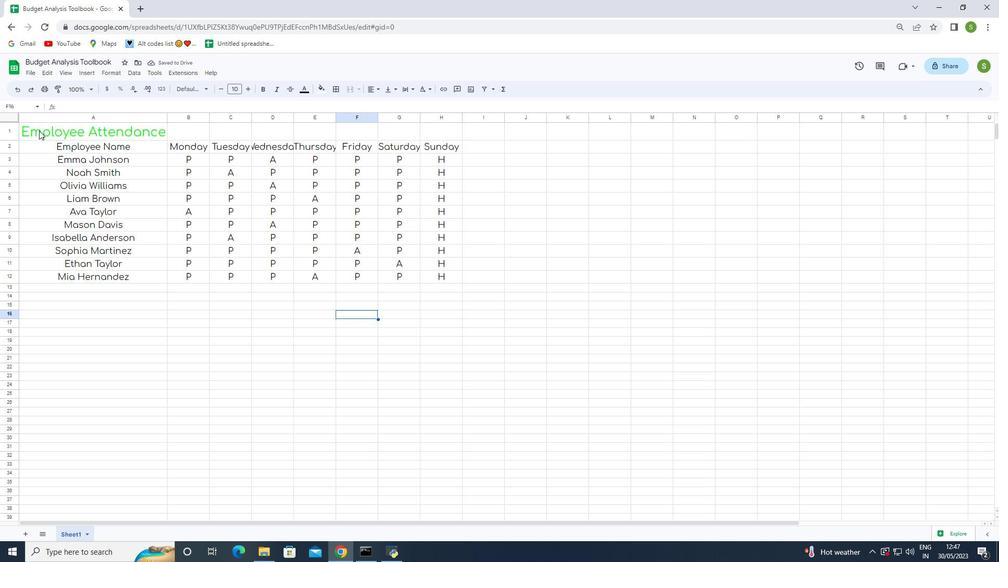 
Action: Mouse moved to (234, 344)
Screenshot: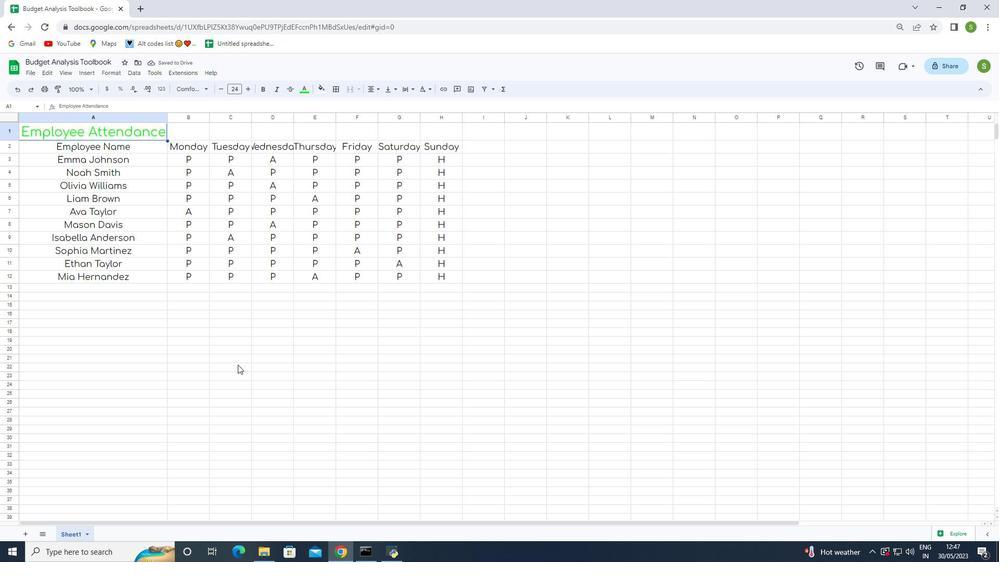 
Action: Mouse pressed left at (234, 344)
Screenshot: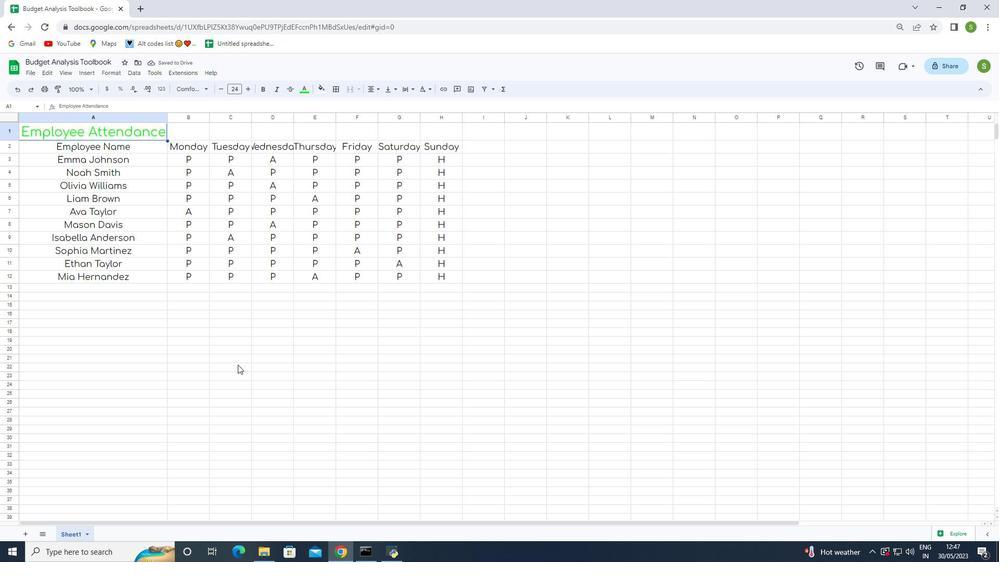 
Action: Mouse moved to (31, 74)
Screenshot: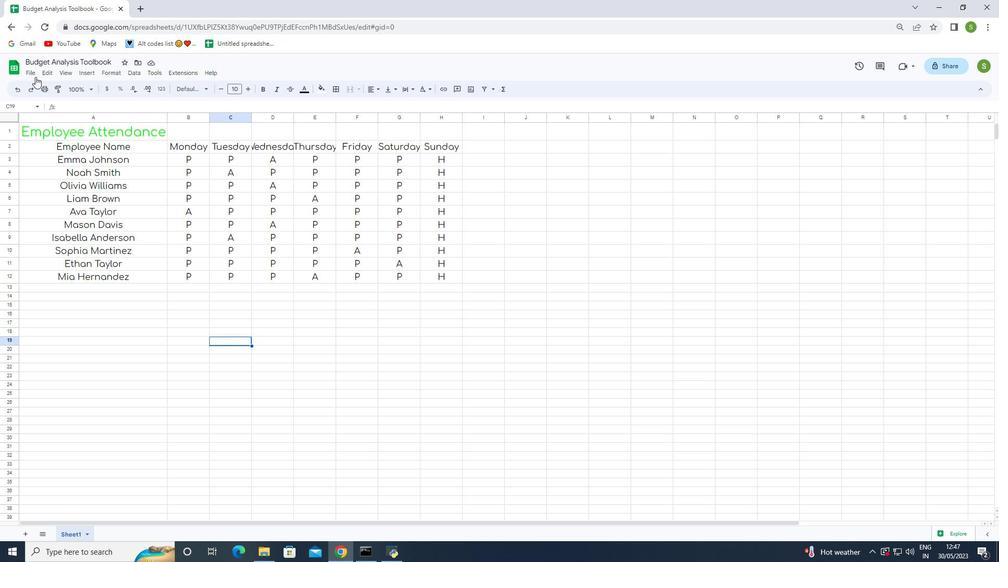 
Action: Mouse pressed left at (31, 74)
Screenshot: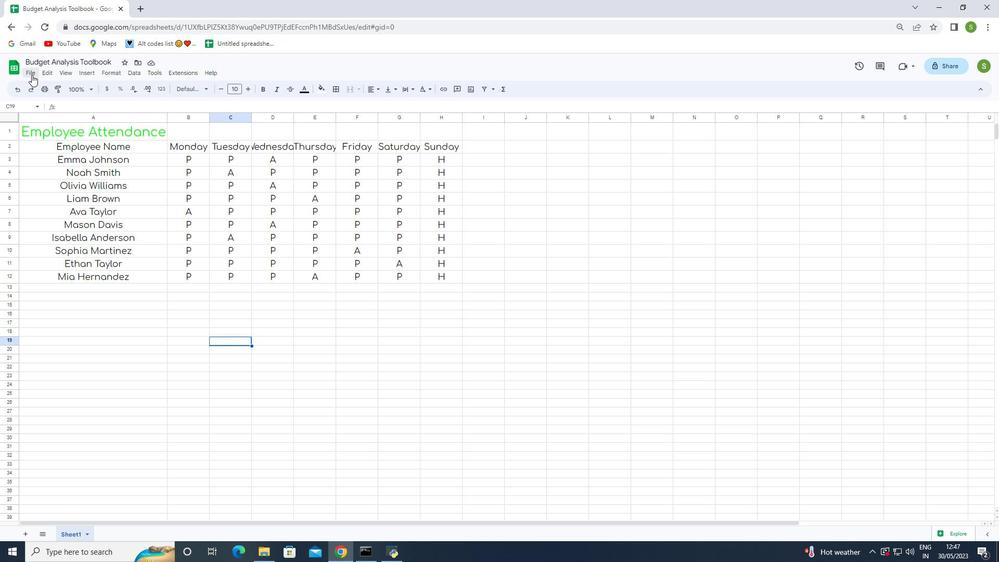 
Action: Mouse moved to (53, 194)
Screenshot: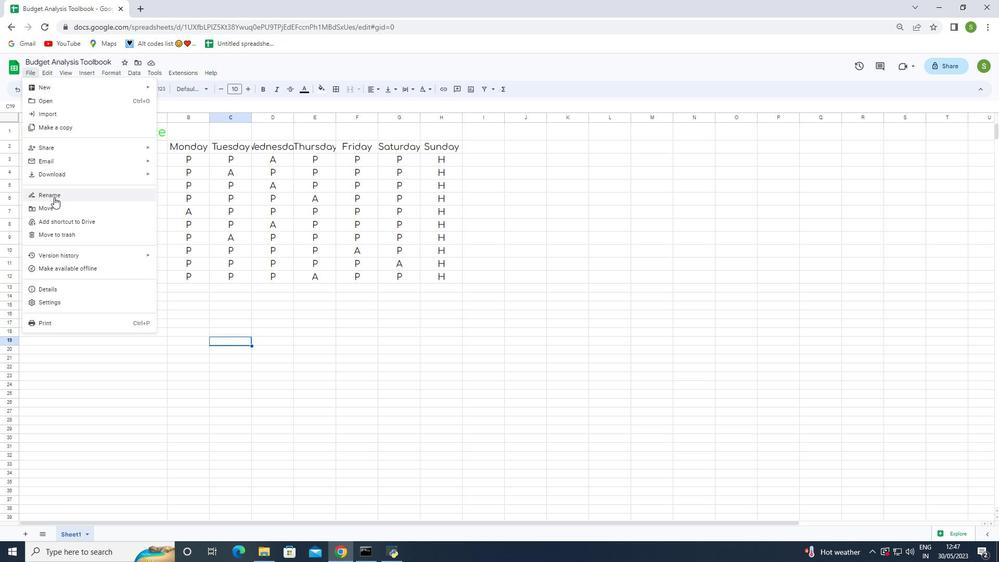 
Action: Mouse pressed left at (53, 194)
Screenshot: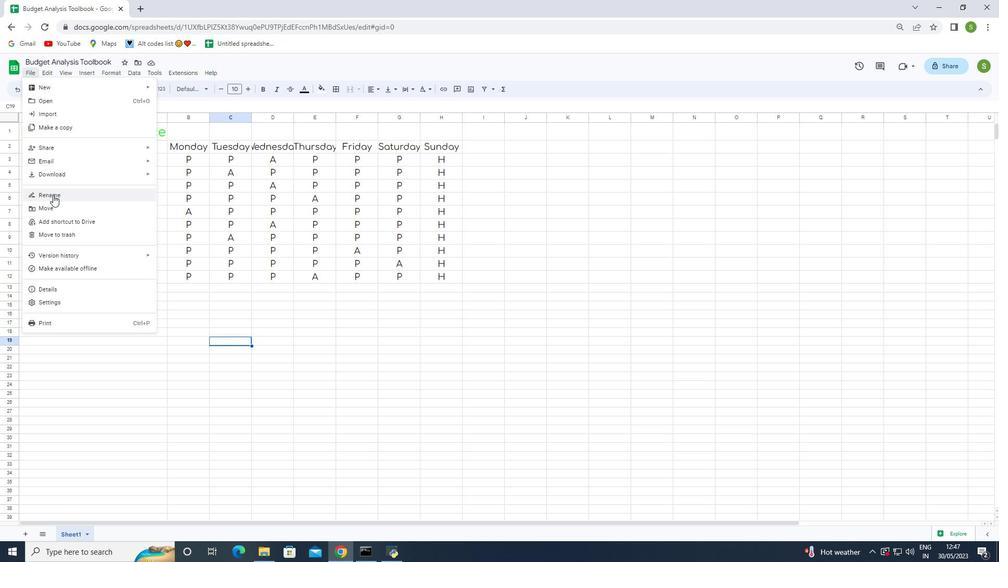 
Action: Mouse moved to (53, 194)
Screenshot: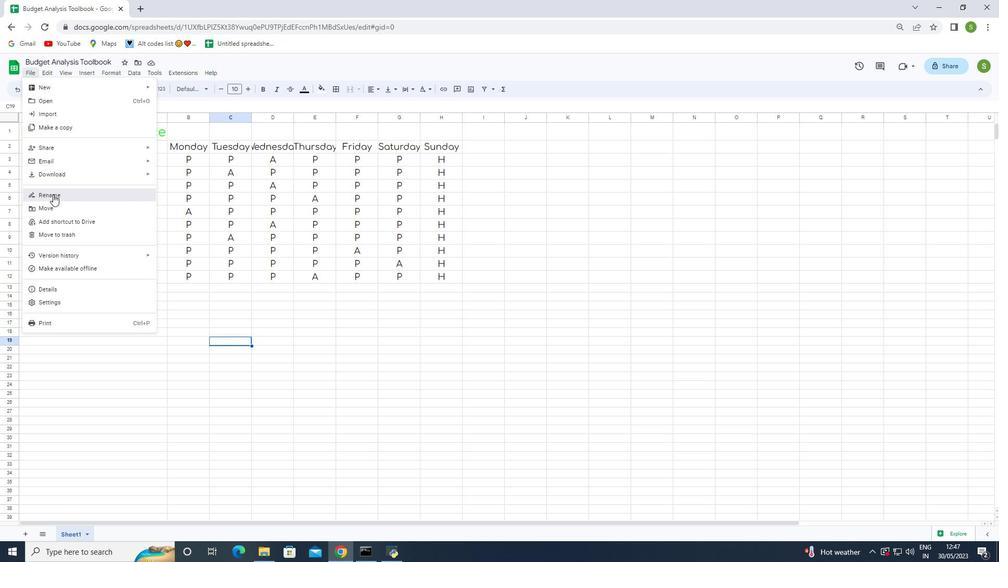 
Action: Key pressed <Key.backspace><Key.shift><Key.shift><Key.shift><Key.shift><Key.shift>Budget<Key.space><Key.shift>Analysis<Key.space><Key.shift>Toolbook<Key.enter>
Screenshot: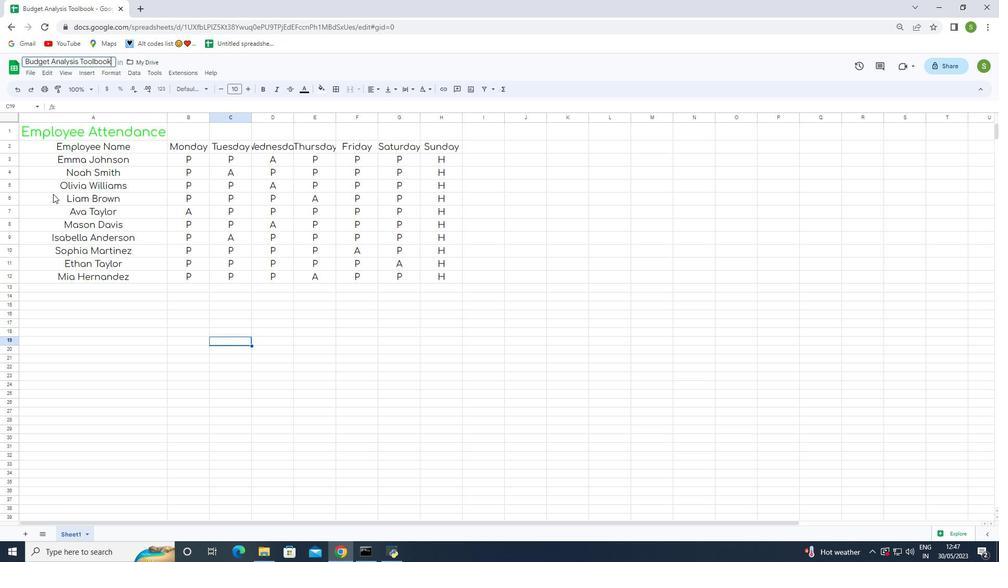 
Action: Mouse moved to (231, 288)
Screenshot: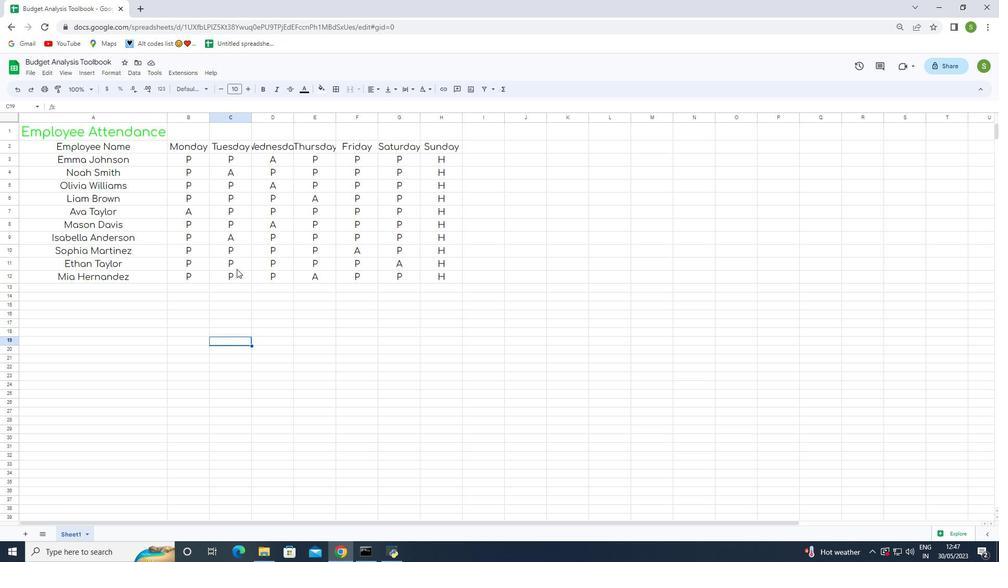 
Action: Mouse pressed left at (231, 288)
Screenshot: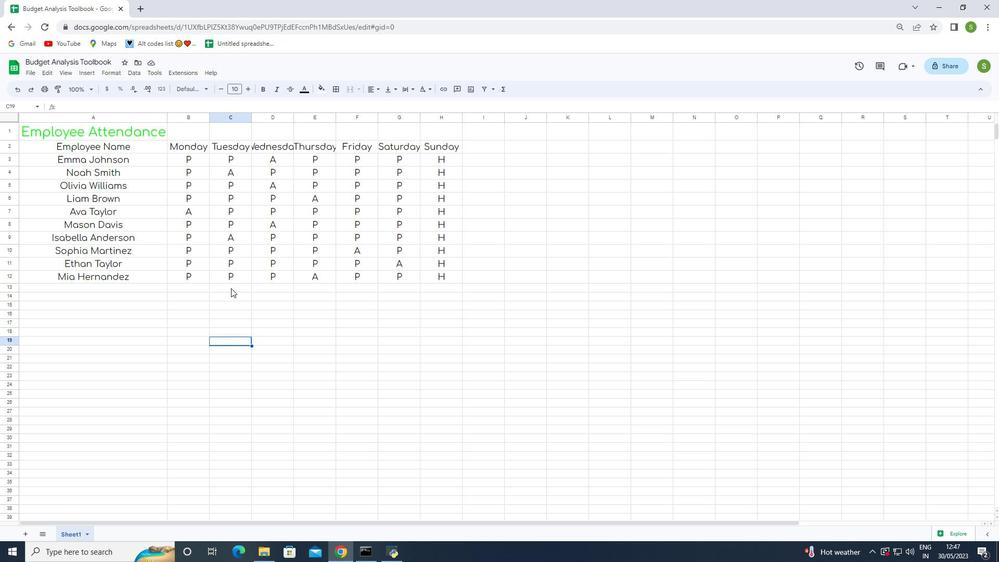 
Action: Mouse moved to (231, 288)
Screenshot: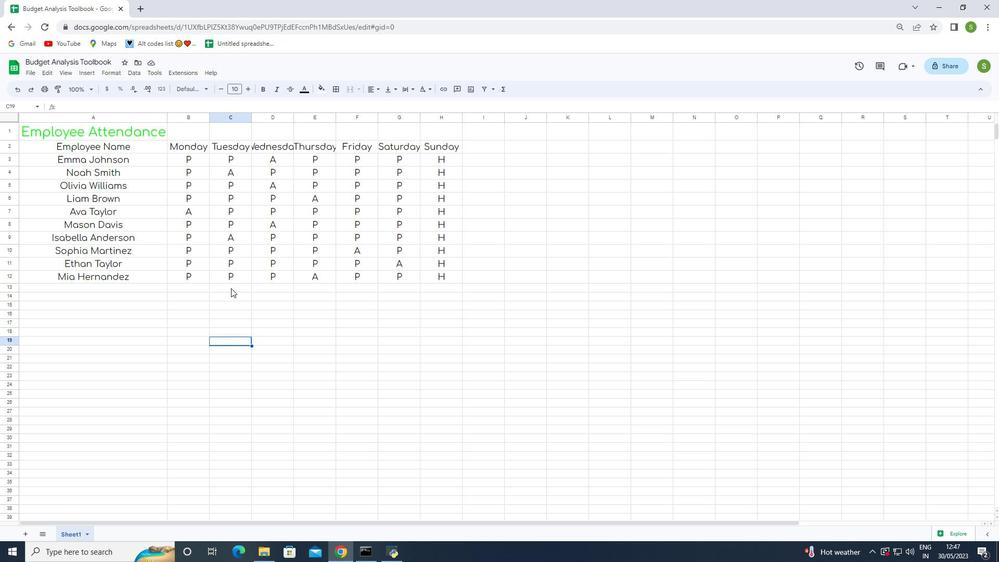 
